 Task: Look for space in Ouahigouya, Burkina Faso from 5th June, 2023 to 16th June, 2023 for 2 adults in price range Rs.14000 to Rs.18000. Place can be entire place with 1  bedroom having 1 bed and 1 bathroom. Property type can be hotel. Amenities needed are: air conditioning, . Booking option can be shelf check-in. Required host language is English.
Action: Mouse moved to (395, 92)
Screenshot: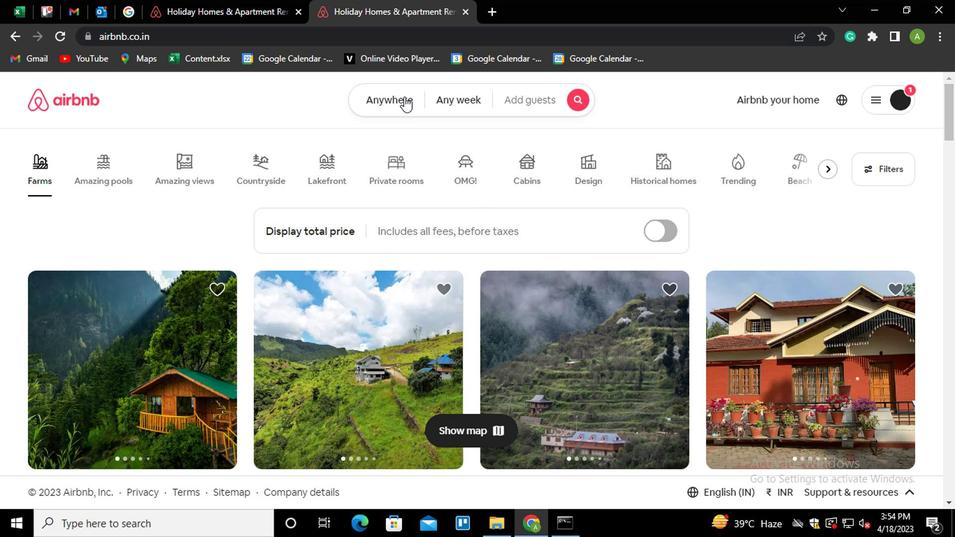 
Action: Mouse pressed left at (395, 92)
Screenshot: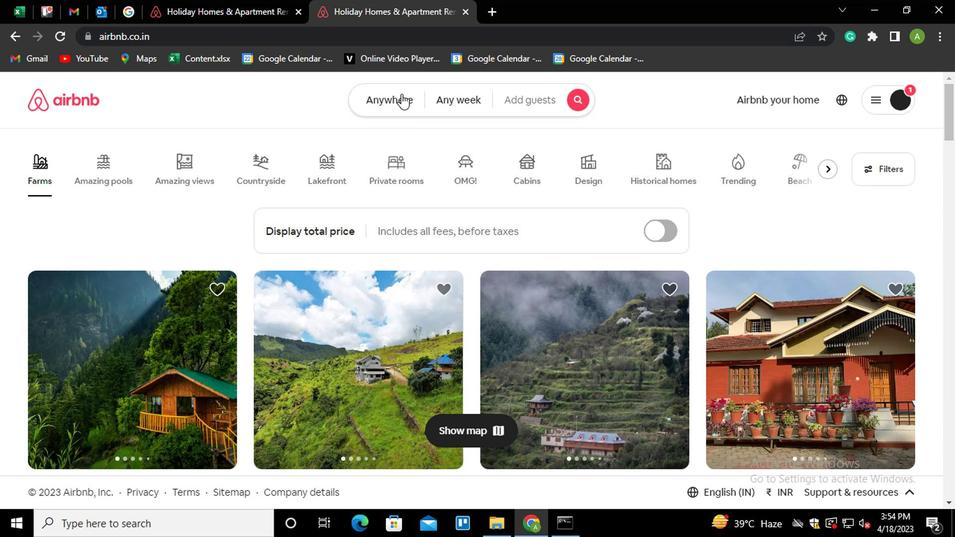 
Action: Mouse moved to (345, 161)
Screenshot: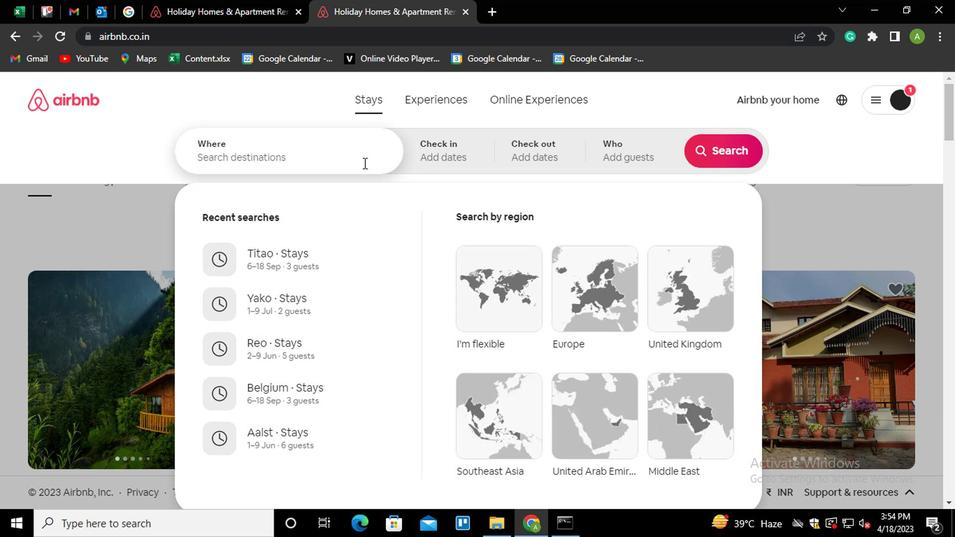 
Action: Mouse pressed left at (345, 161)
Screenshot: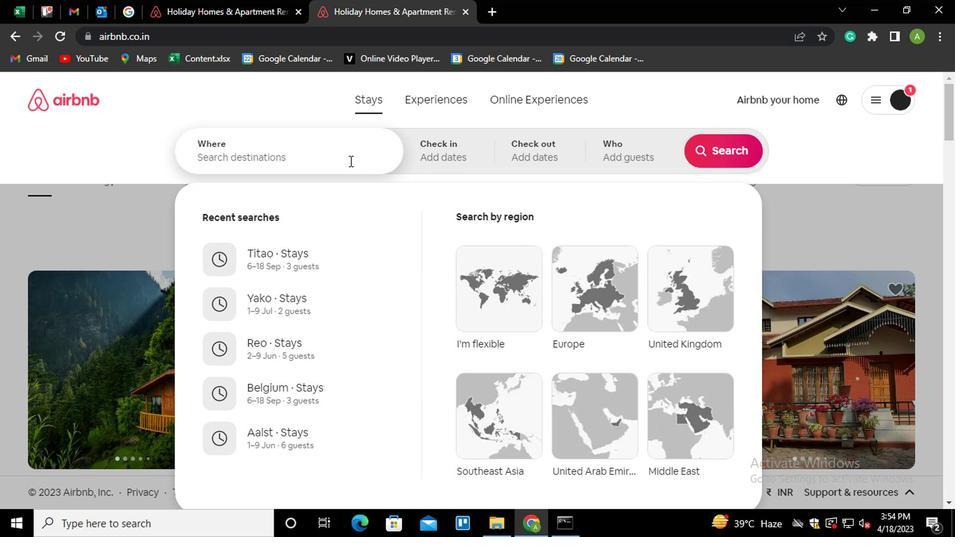 
Action: Key pressed <Key.shift_r>Ouahigouya<Key.down><Key.enter>
Screenshot: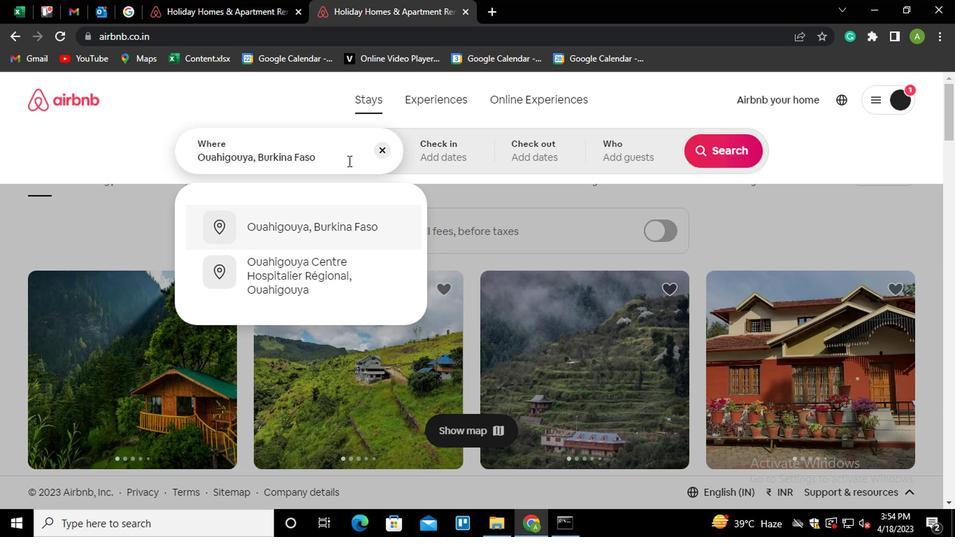 
Action: Mouse moved to (703, 256)
Screenshot: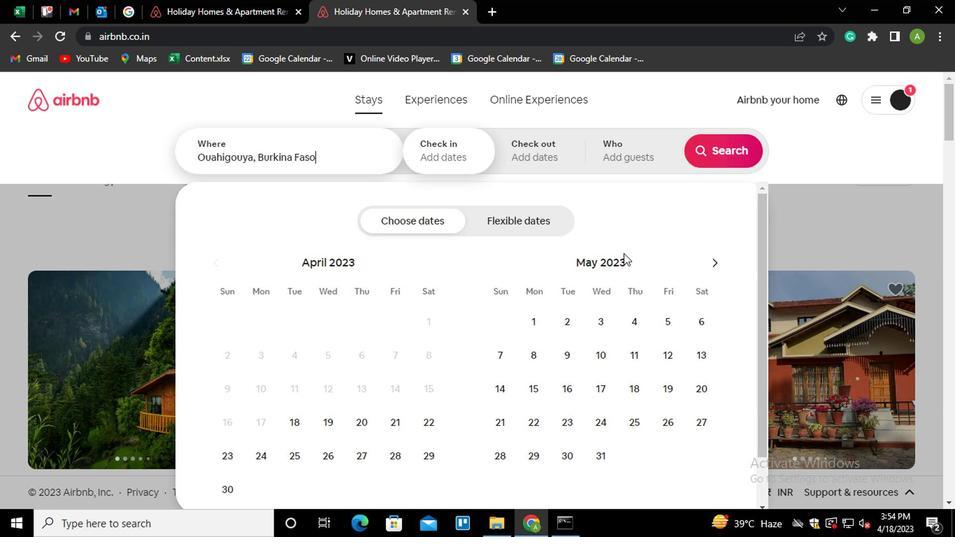 
Action: Mouse pressed left at (703, 256)
Screenshot: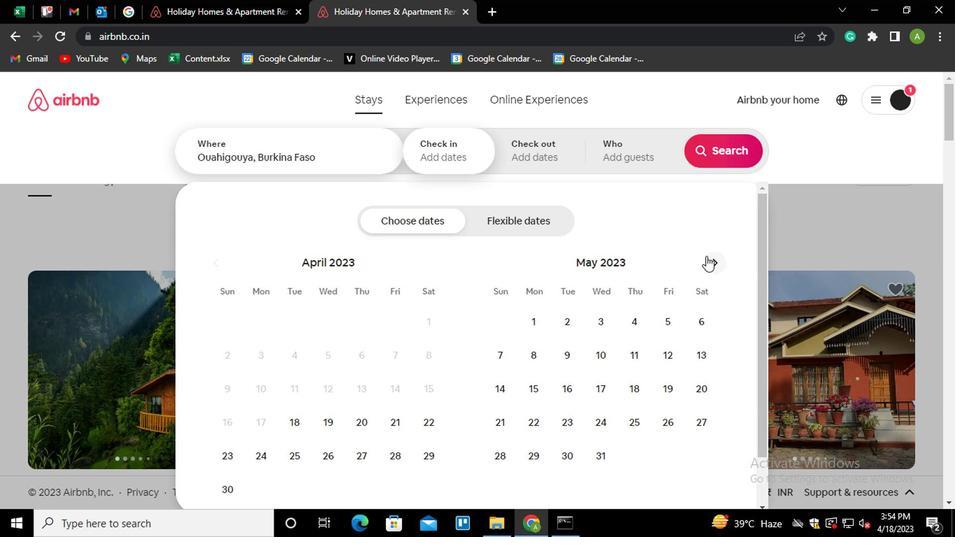 
Action: Mouse moved to (532, 355)
Screenshot: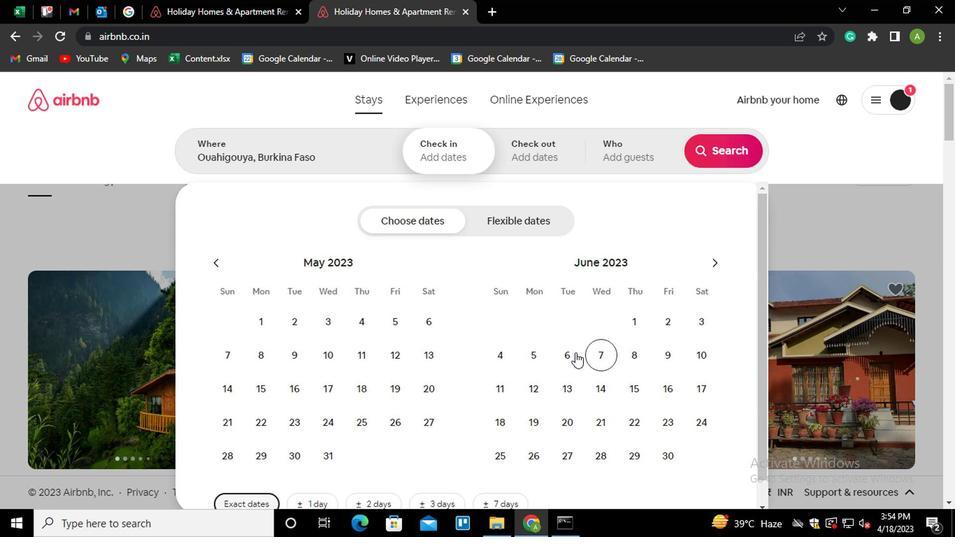 
Action: Mouse pressed left at (532, 355)
Screenshot: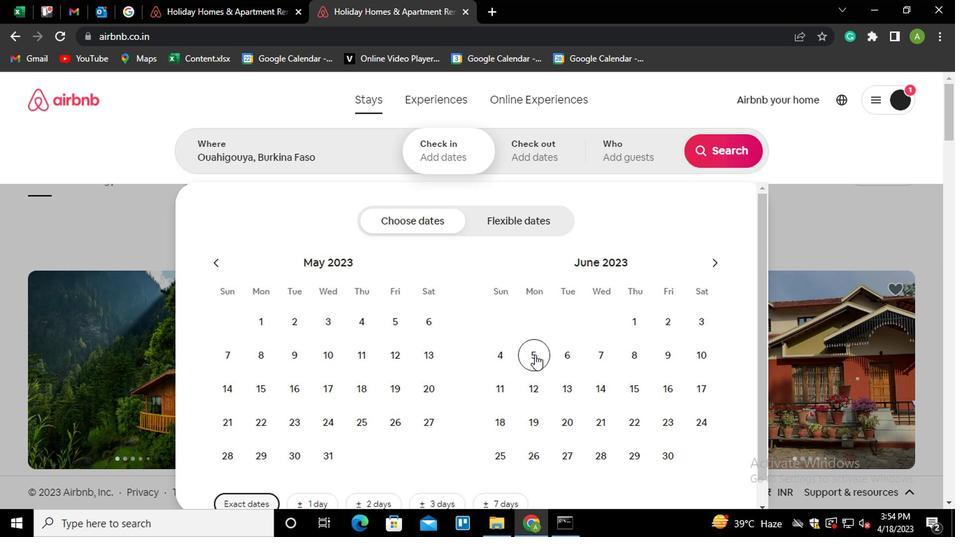 
Action: Mouse moved to (677, 392)
Screenshot: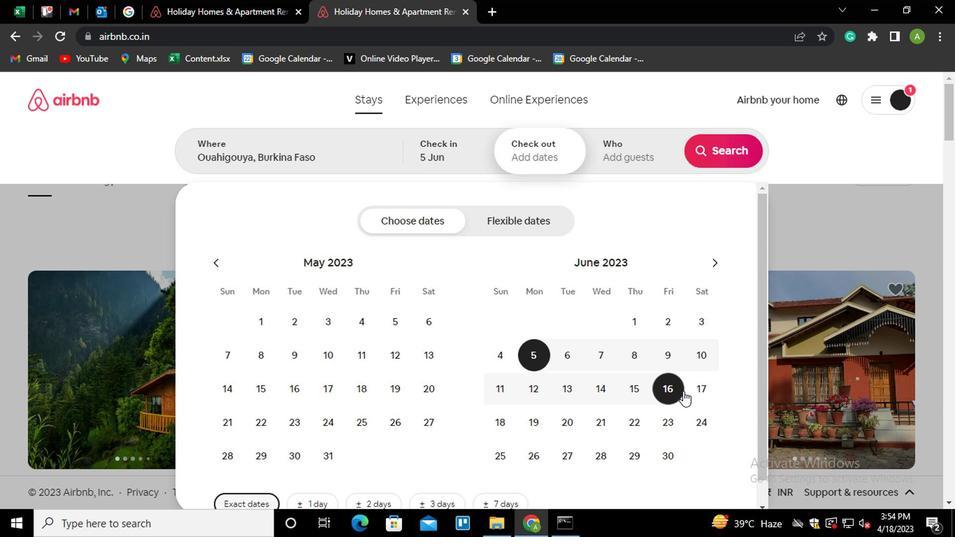 
Action: Mouse pressed left at (677, 392)
Screenshot: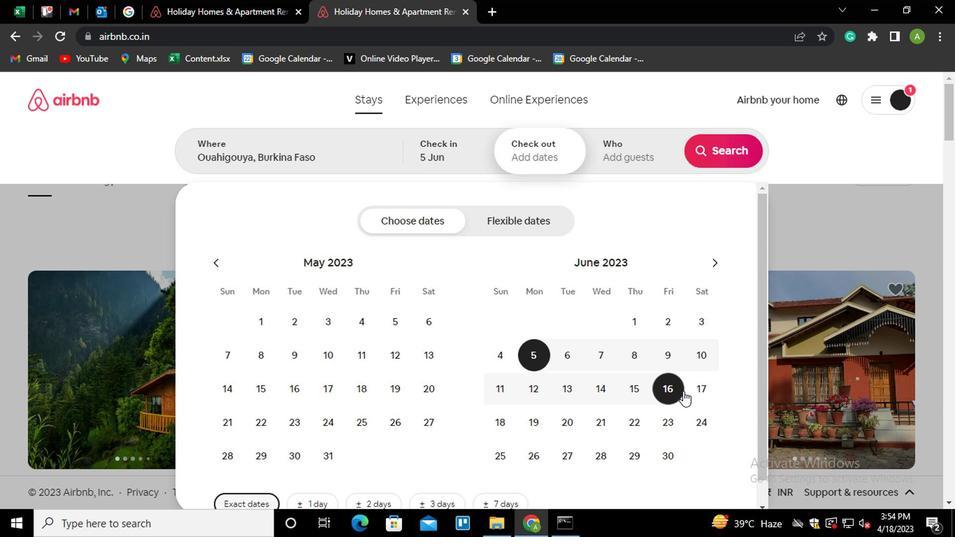 
Action: Mouse moved to (622, 142)
Screenshot: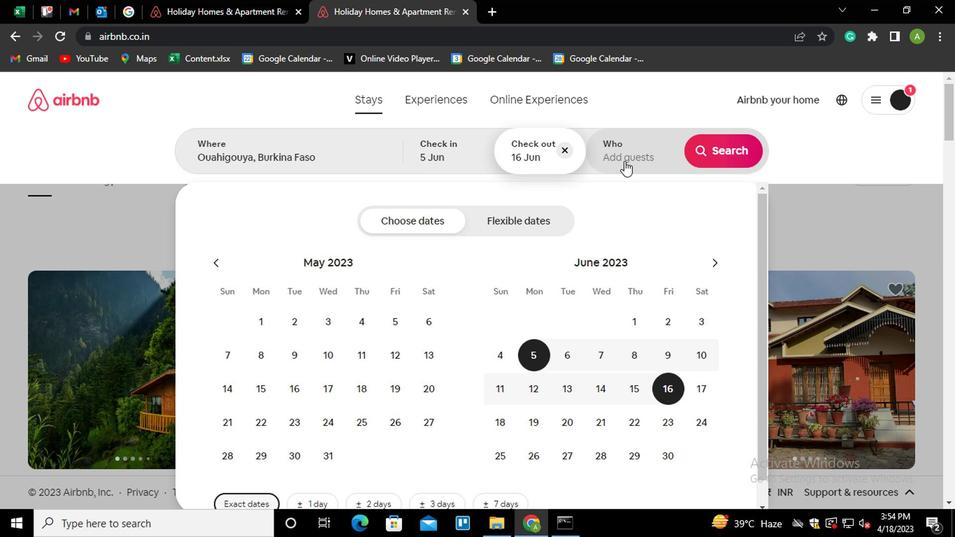 
Action: Mouse pressed left at (622, 142)
Screenshot: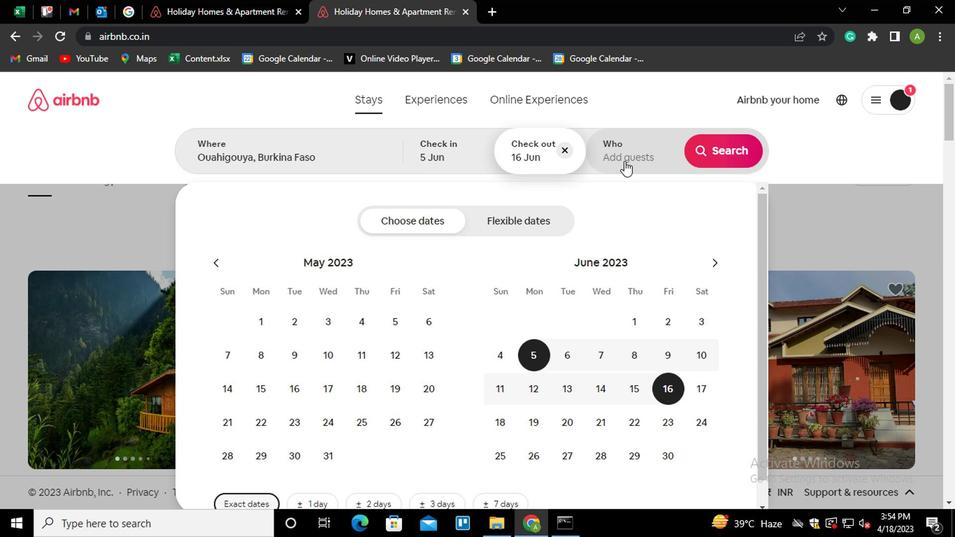 
Action: Mouse moved to (717, 227)
Screenshot: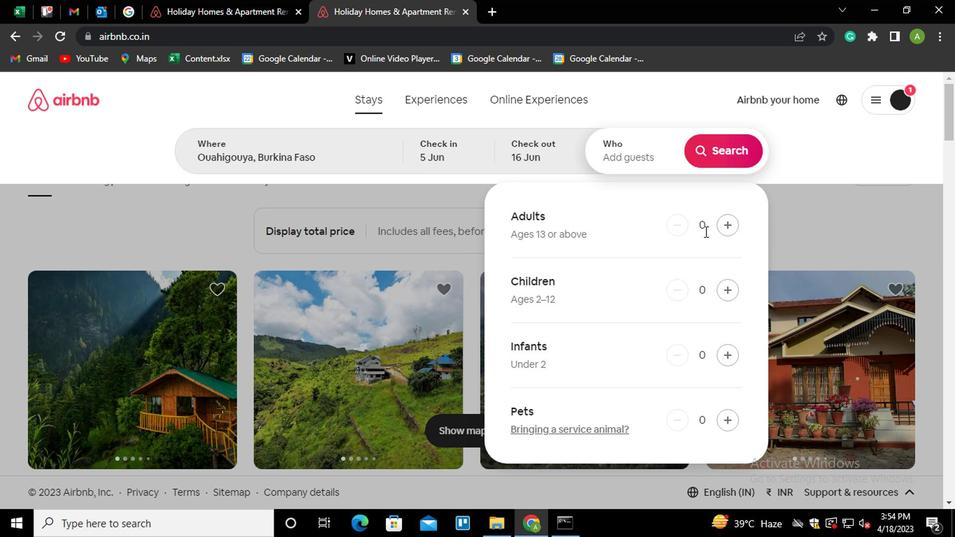 
Action: Mouse pressed left at (717, 227)
Screenshot: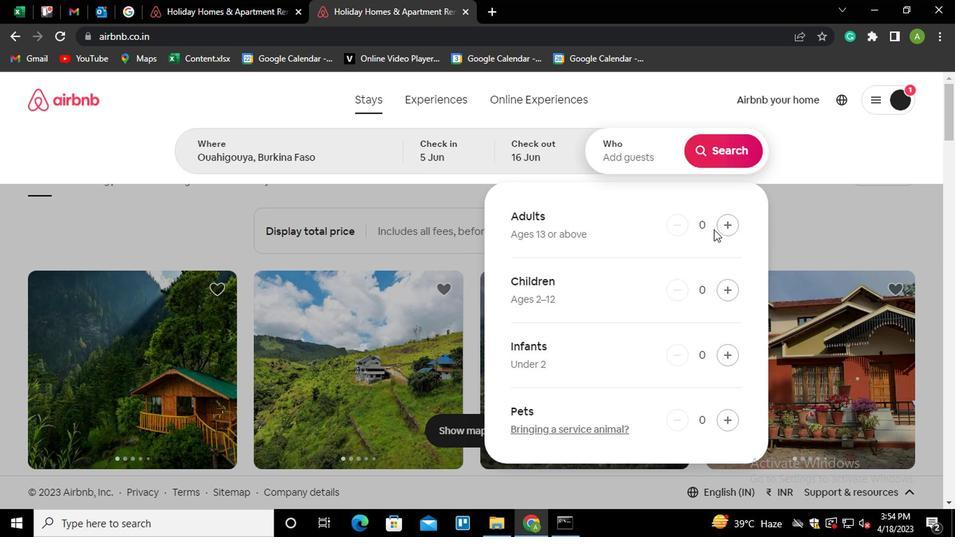 
Action: Mouse pressed left at (717, 227)
Screenshot: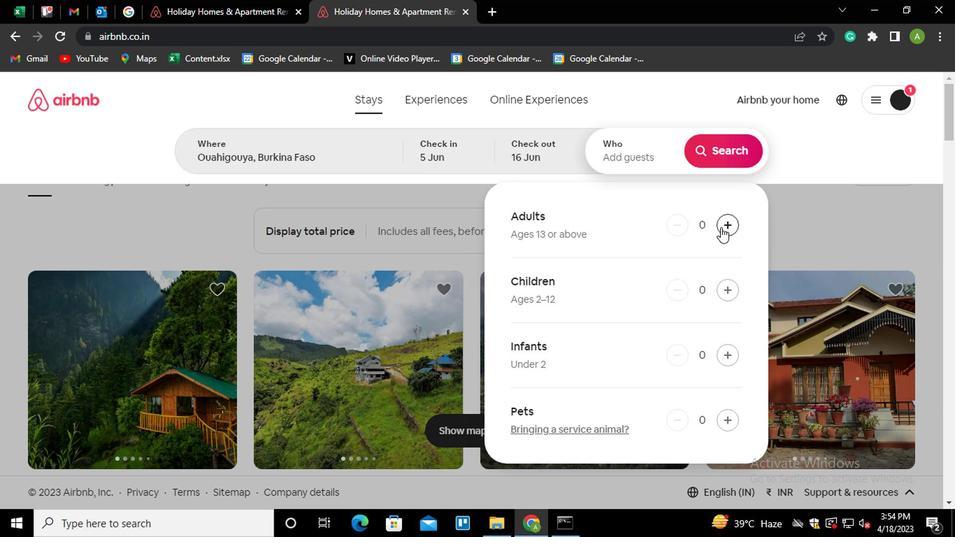 
Action: Mouse moved to (713, 155)
Screenshot: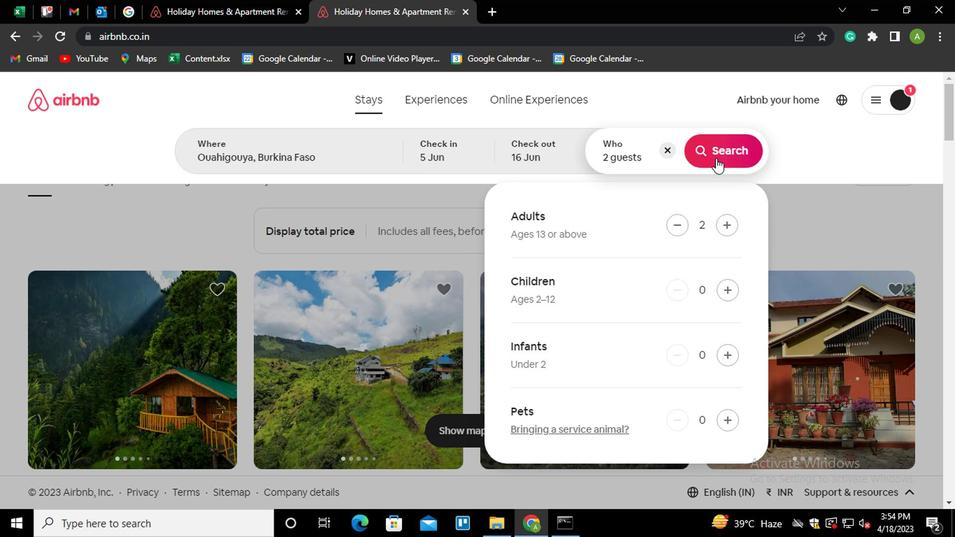 
Action: Mouse pressed left at (713, 155)
Screenshot: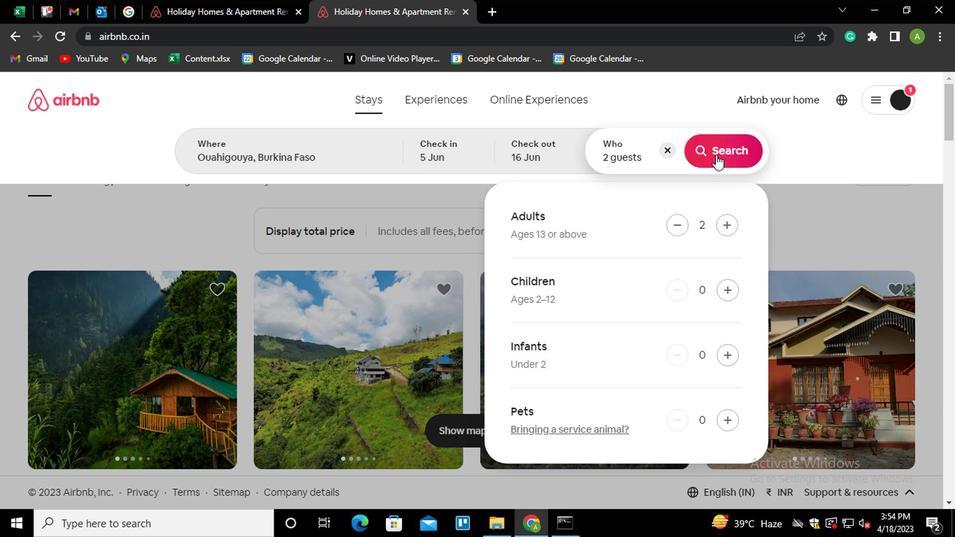 
Action: Mouse moved to (891, 155)
Screenshot: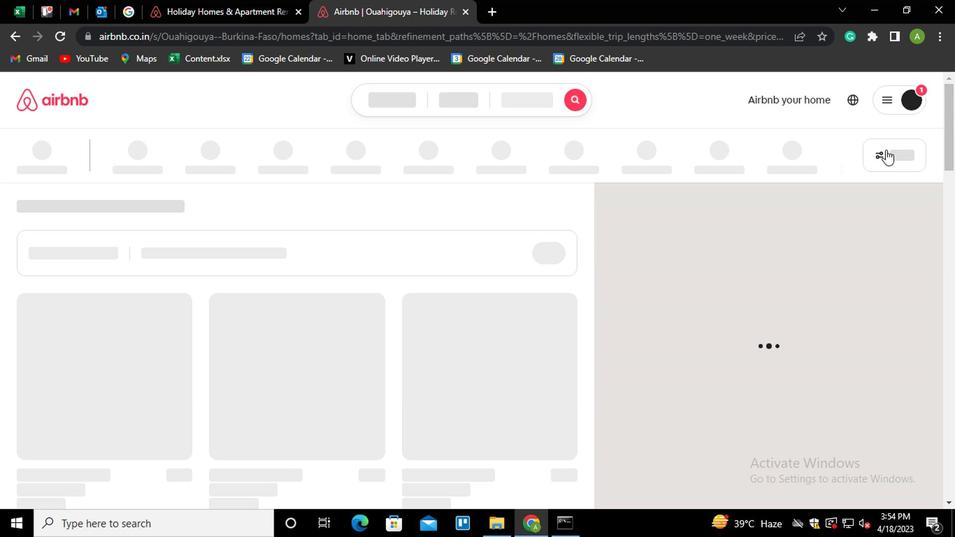 
Action: Mouse pressed left at (891, 155)
Screenshot: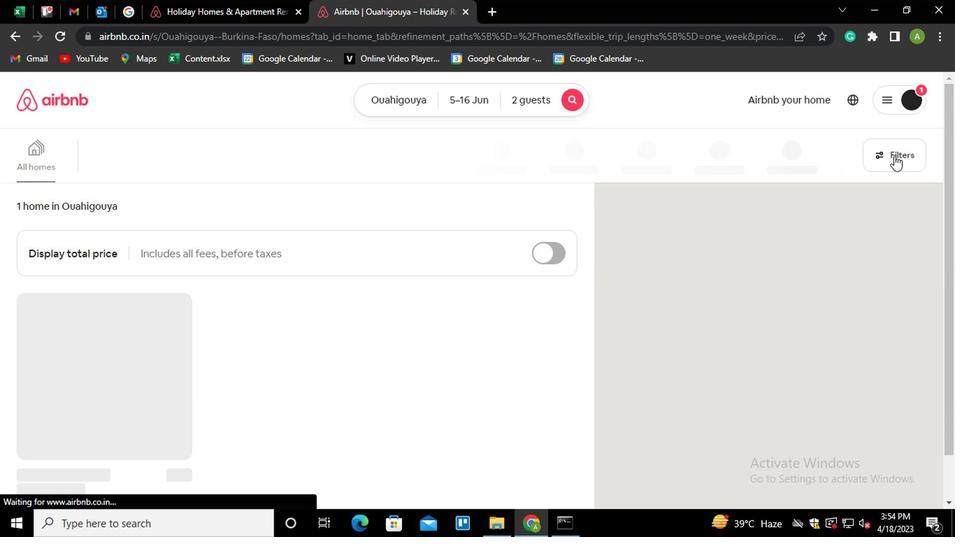 
Action: Mouse moved to (305, 326)
Screenshot: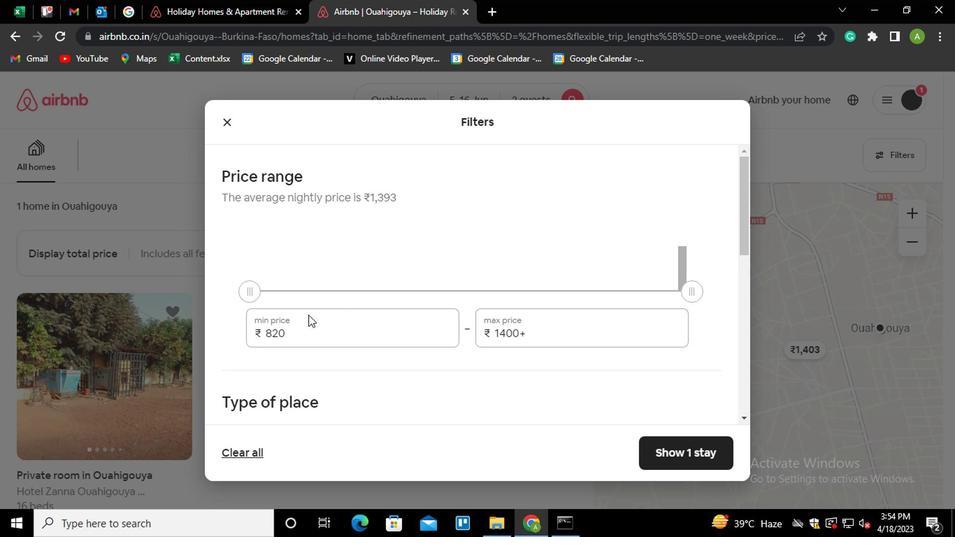 
Action: Mouse pressed left at (305, 326)
Screenshot: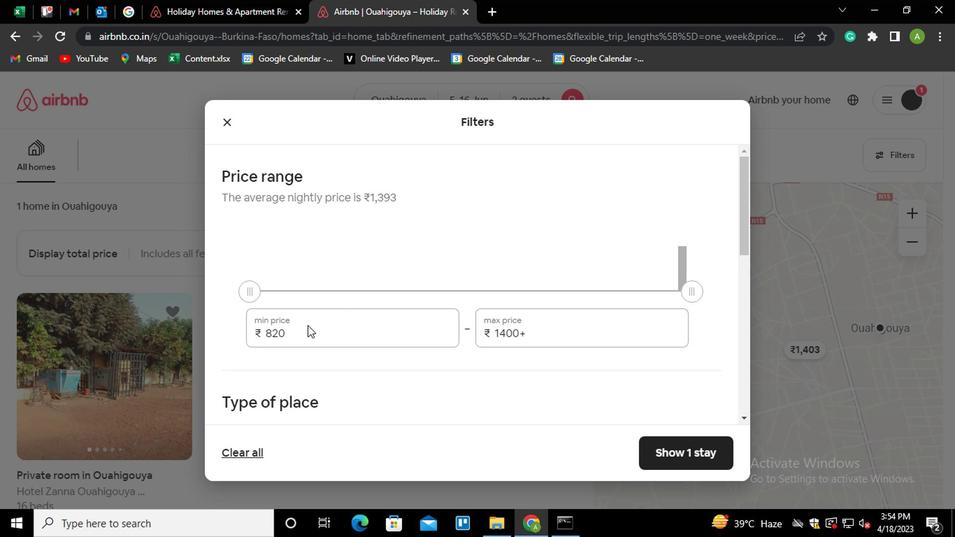 
Action: Key pressed <Key.shift_r><Key.home>14000
Screenshot: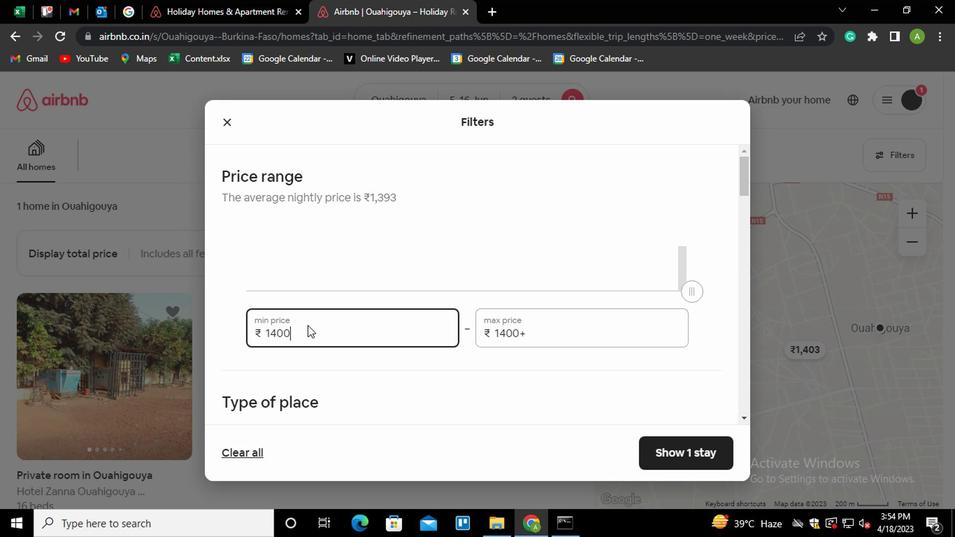 
Action: Mouse moved to (566, 340)
Screenshot: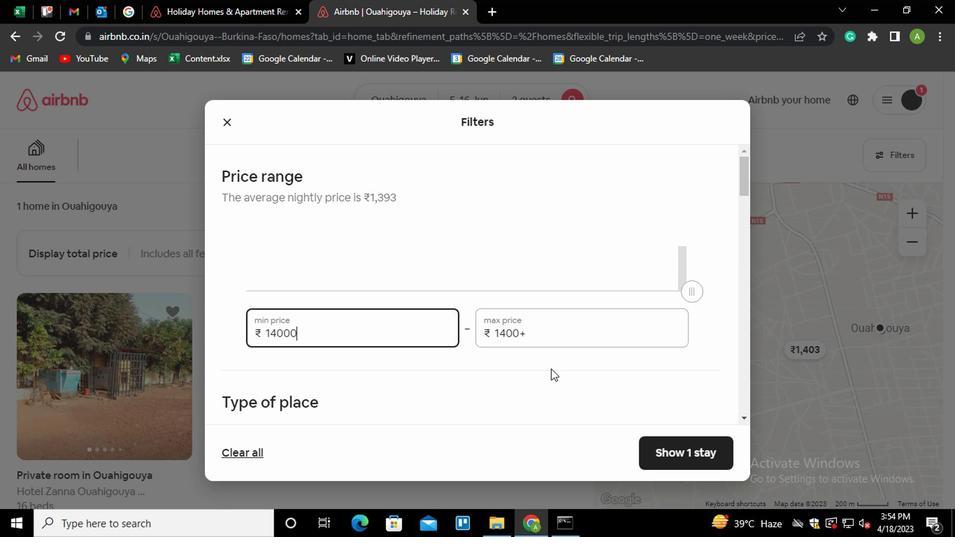 
Action: Mouse pressed left at (566, 340)
Screenshot: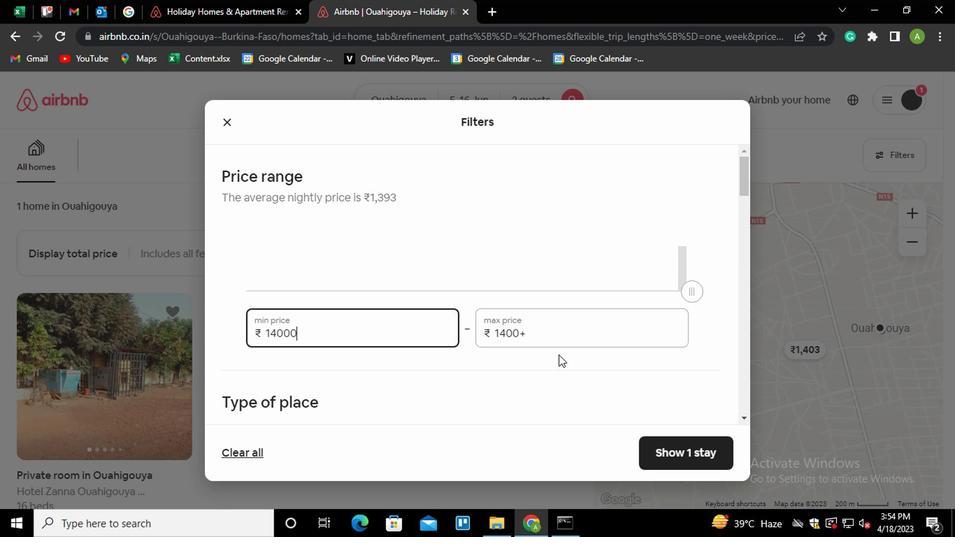 
Action: Key pressed <Key.shift_r><Key.home>18000
Screenshot: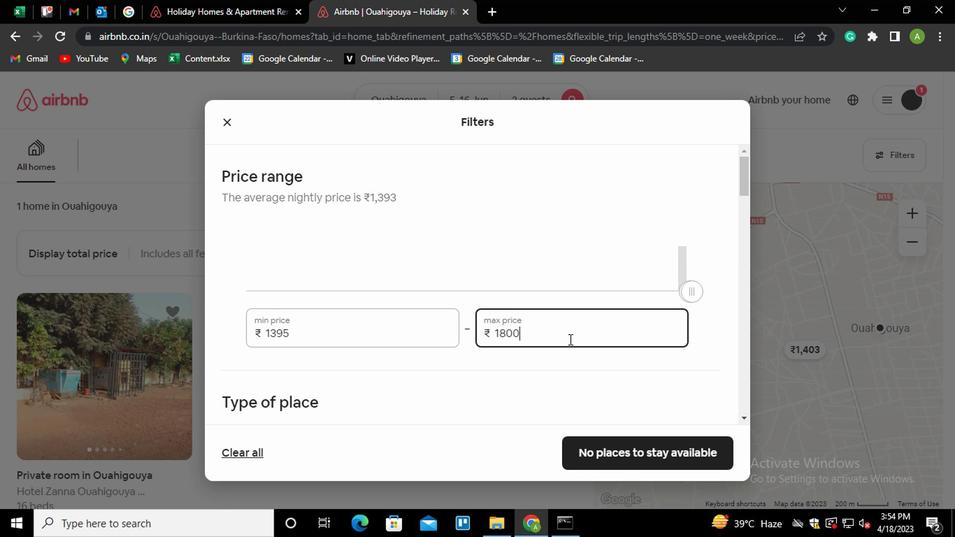 
Action: Mouse moved to (584, 361)
Screenshot: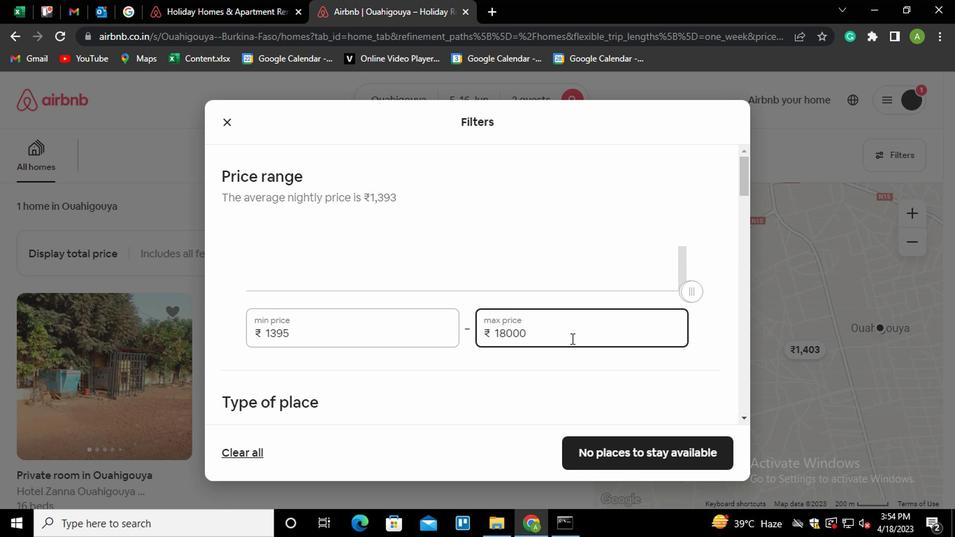 
Action: Mouse scrolled (584, 360) with delta (0, 0)
Screenshot: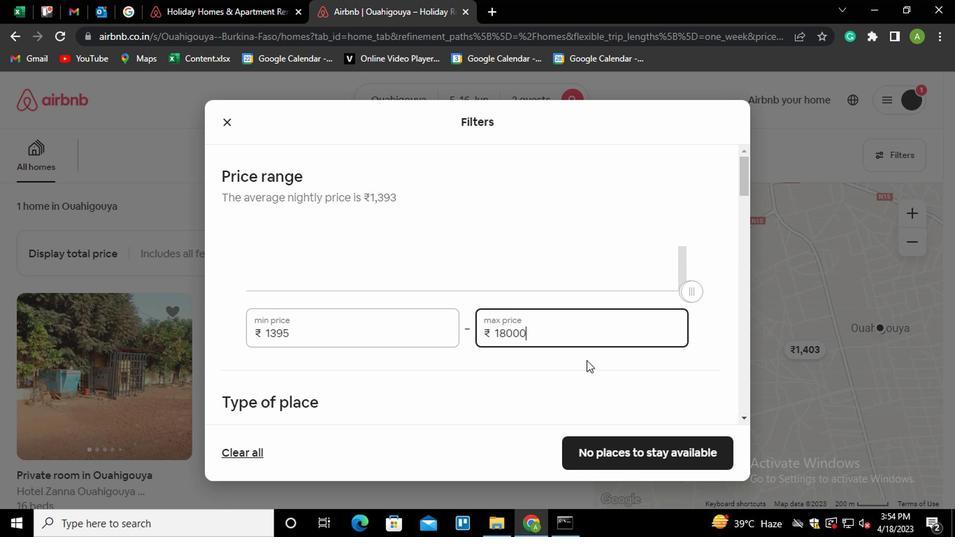 
Action: Mouse scrolled (584, 360) with delta (0, 0)
Screenshot: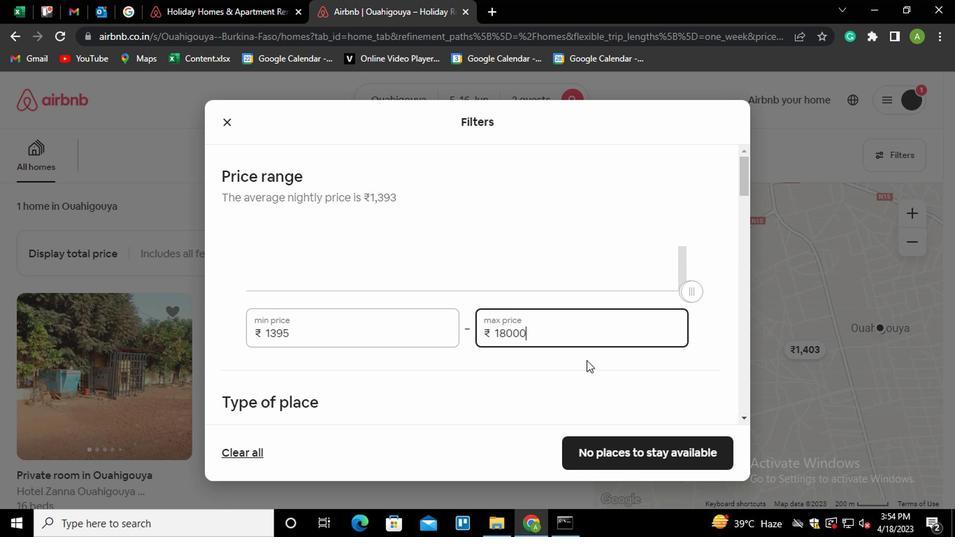 
Action: Mouse moved to (231, 311)
Screenshot: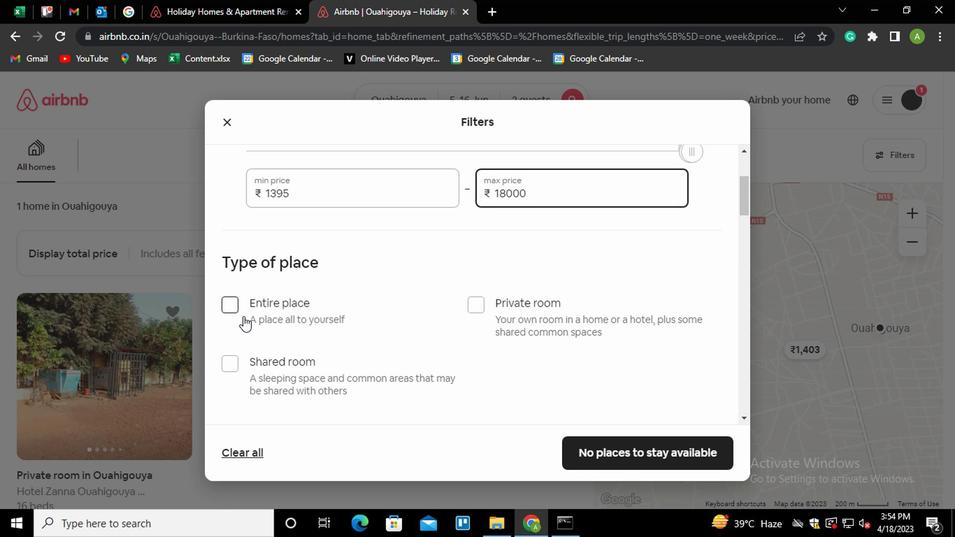 
Action: Mouse pressed left at (231, 311)
Screenshot: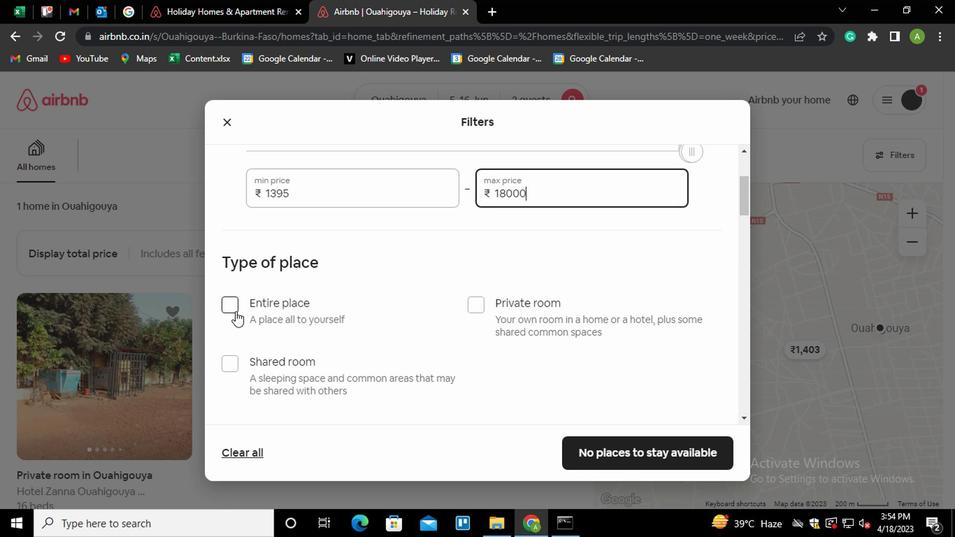 
Action: Mouse moved to (365, 345)
Screenshot: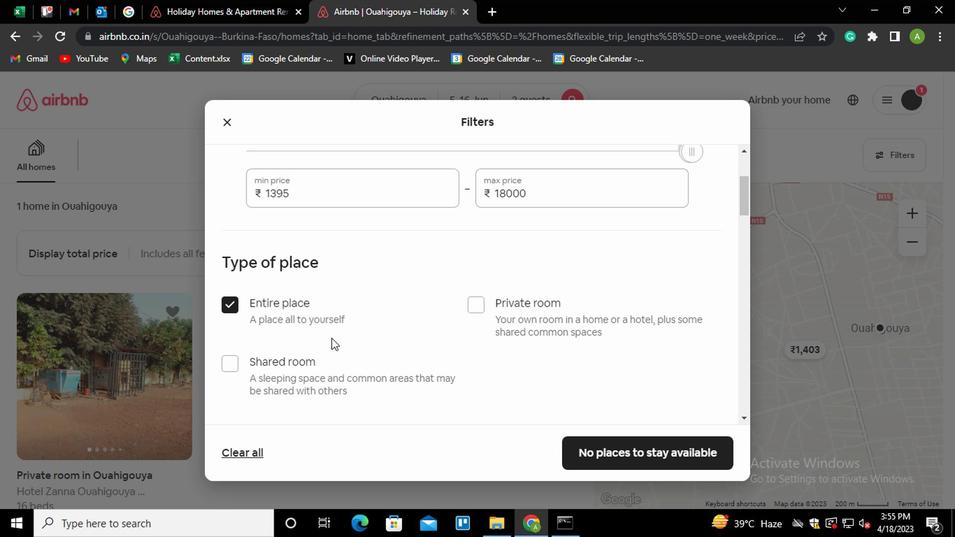 
Action: Mouse scrolled (365, 344) with delta (0, 0)
Screenshot: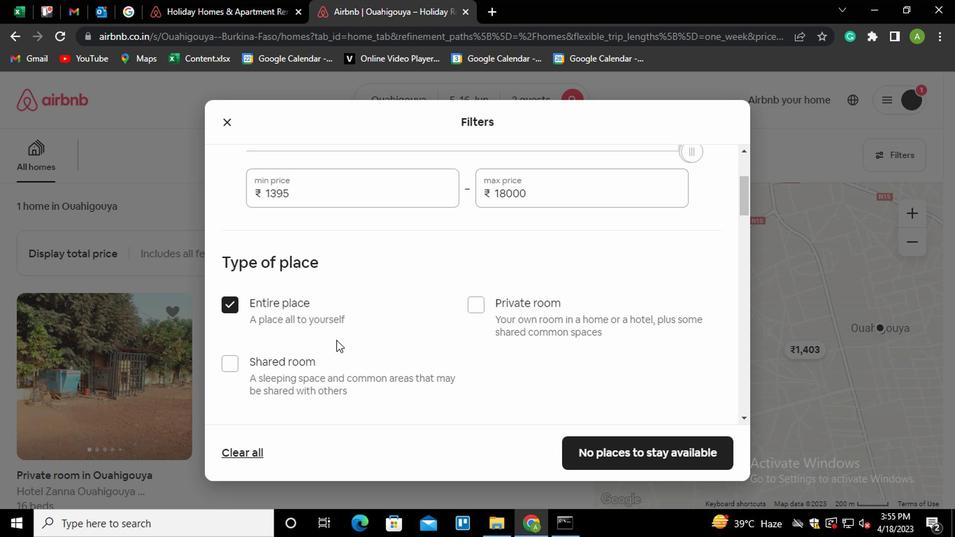 
Action: Mouse scrolled (365, 344) with delta (0, 0)
Screenshot: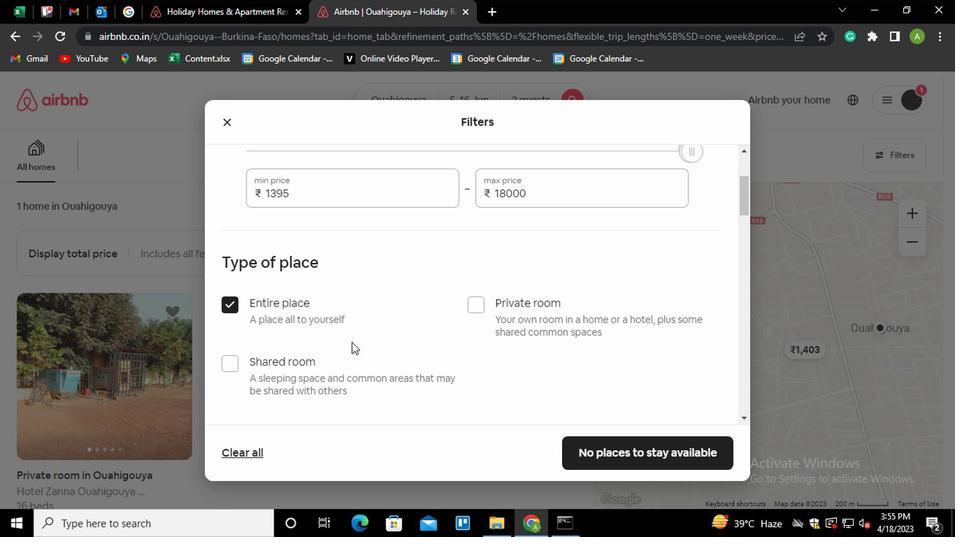 
Action: Mouse scrolled (365, 344) with delta (0, 0)
Screenshot: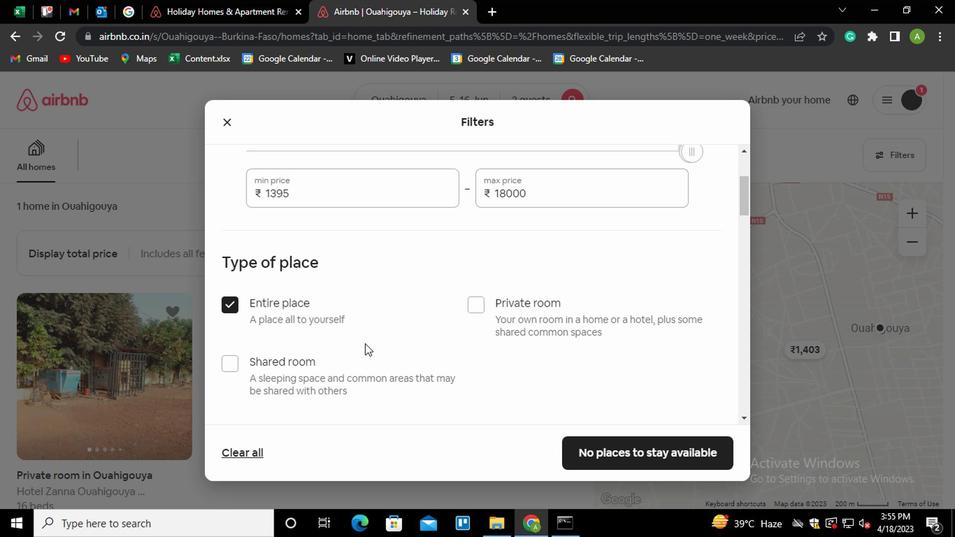 
Action: Mouse scrolled (365, 344) with delta (0, 0)
Screenshot: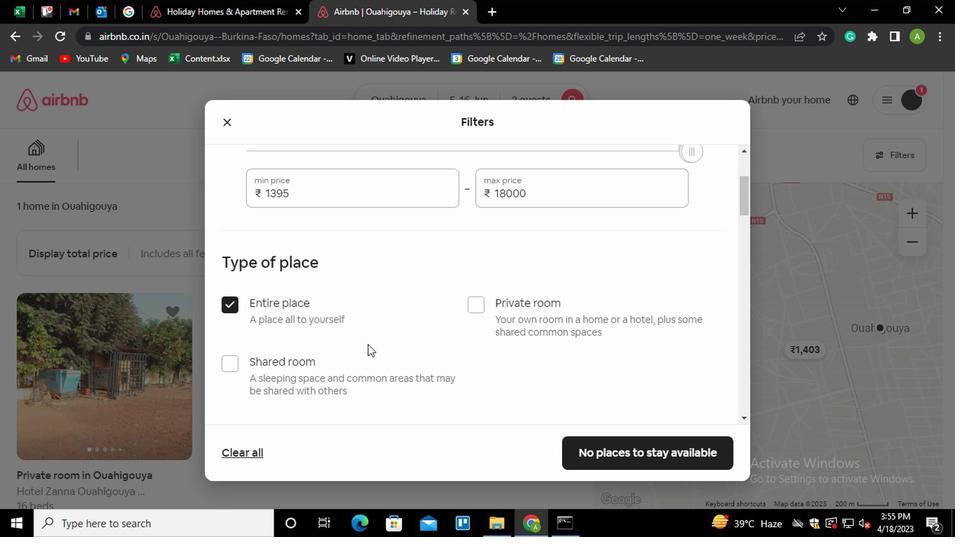 
Action: Mouse moved to (306, 258)
Screenshot: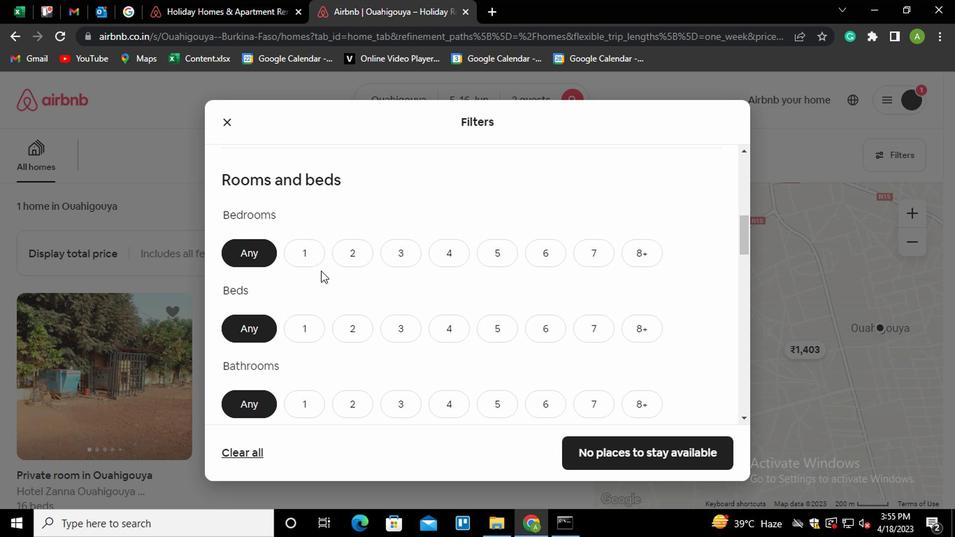 
Action: Mouse pressed left at (306, 258)
Screenshot: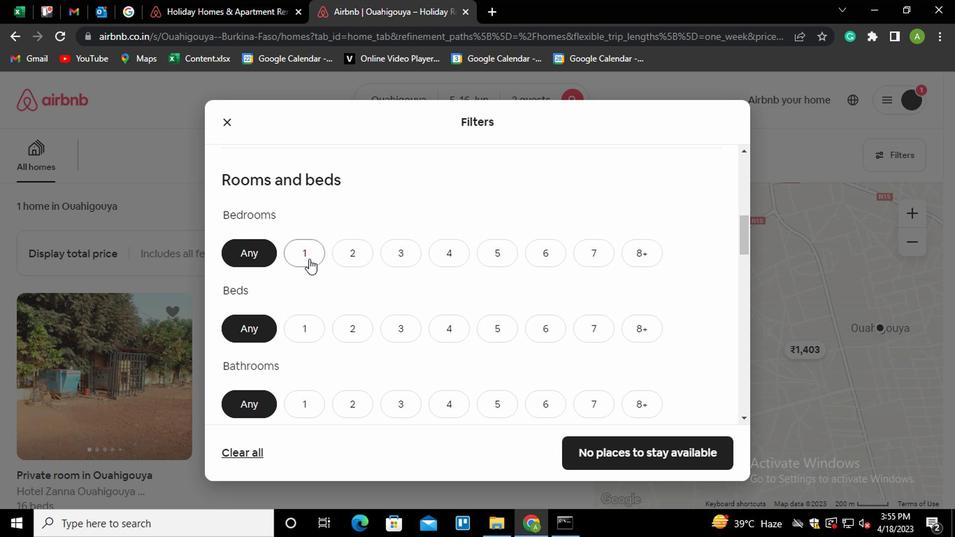 
Action: Mouse moved to (306, 325)
Screenshot: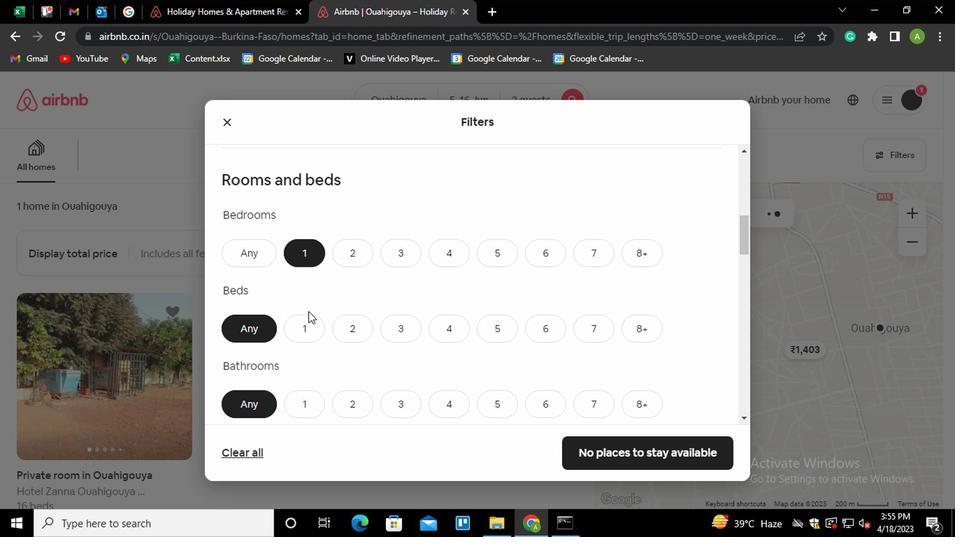 
Action: Mouse pressed left at (306, 325)
Screenshot: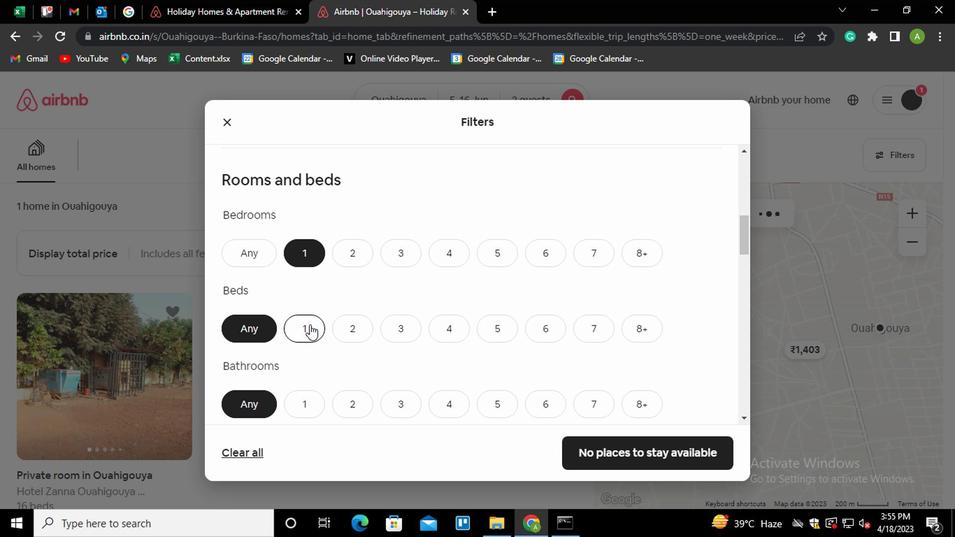
Action: Mouse moved to (299, 404)
Screenshot: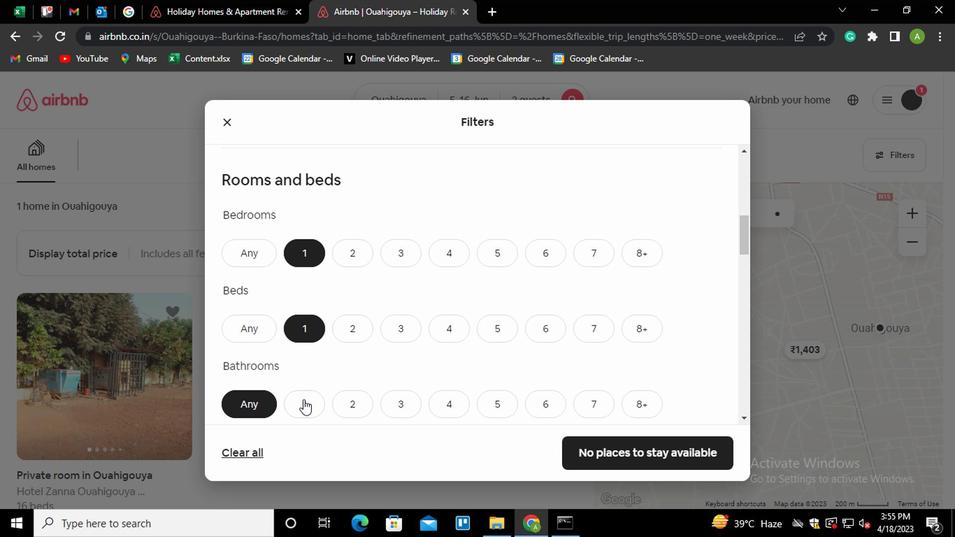 
Action: Mouse pressed left at (299, 404)
Screenshot: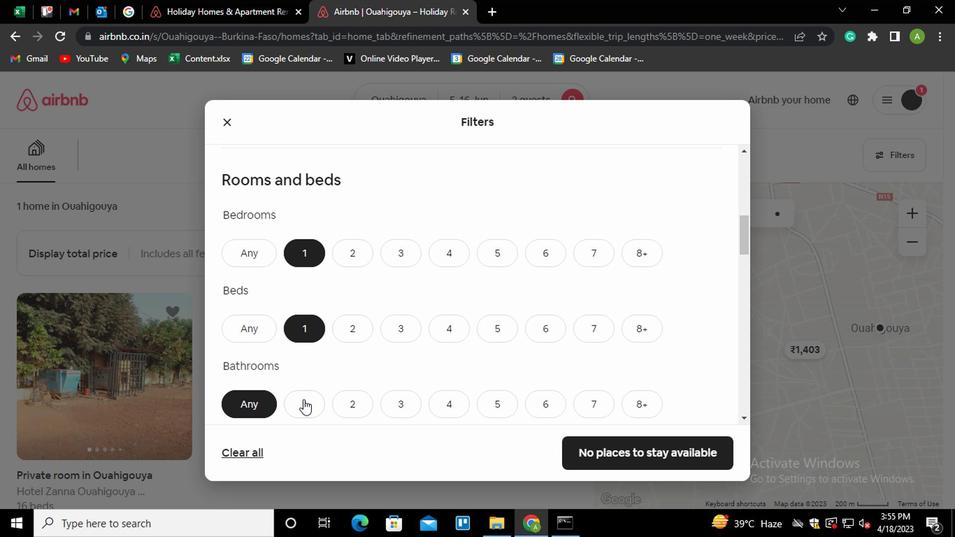 
Action: Mouse moved to (395, 365)
Screenshot: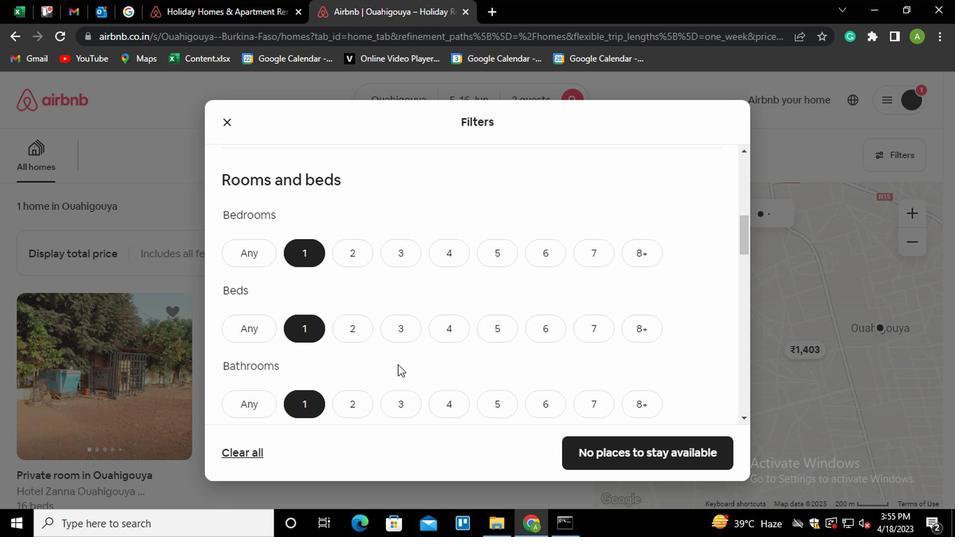 
Action: Mouse scrolled (395, 364) with delta (0, 0)
Screenshot: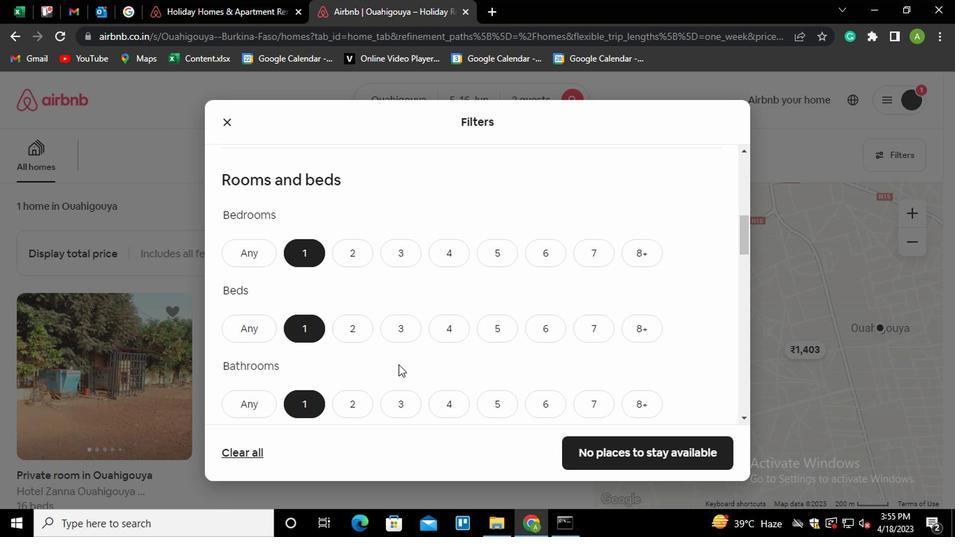 
Action: Mouse scrolled (395, 364) with delta (0, 0)
Screenshot: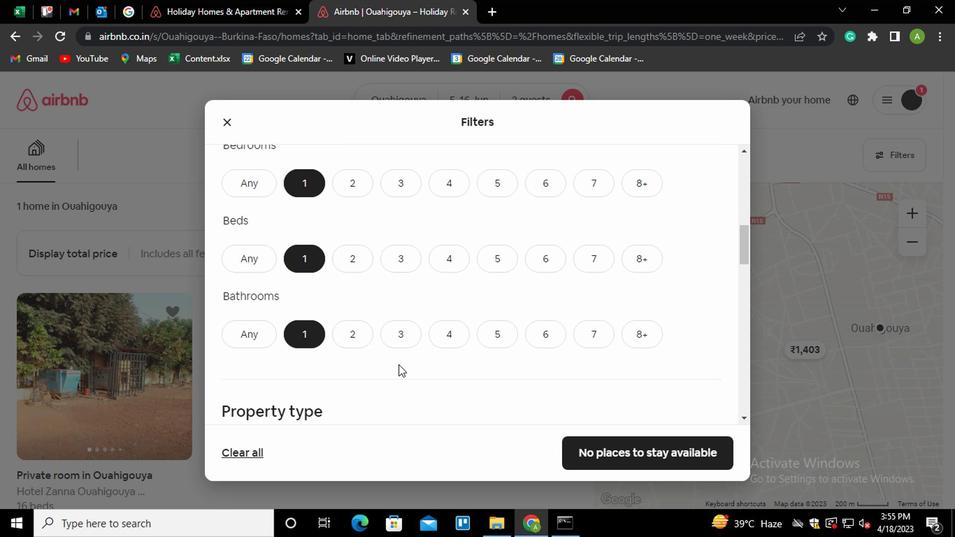 
Action: Mouse scrolled (395, 364) with delta (0, 0)
Screenshot: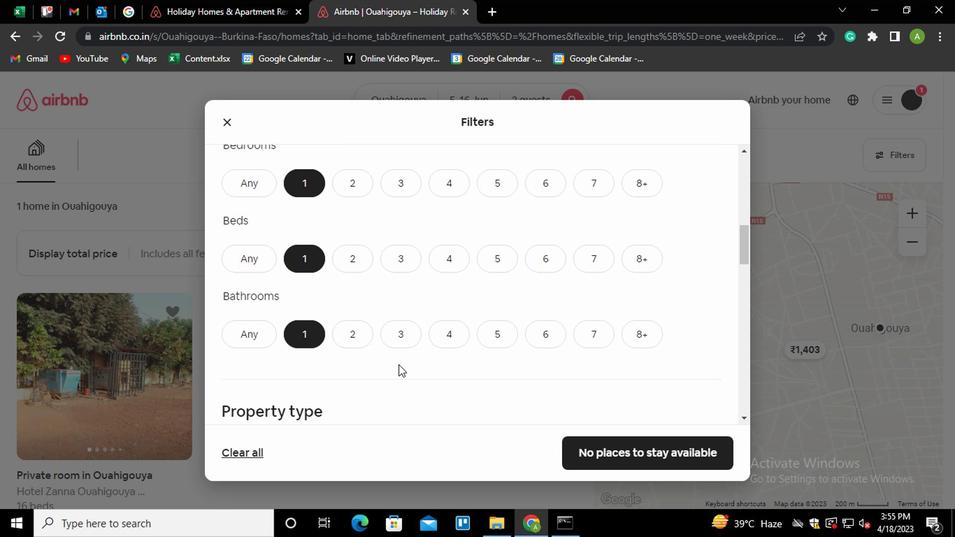 
Action: Mouse moved to (291, 349)
Screenshot: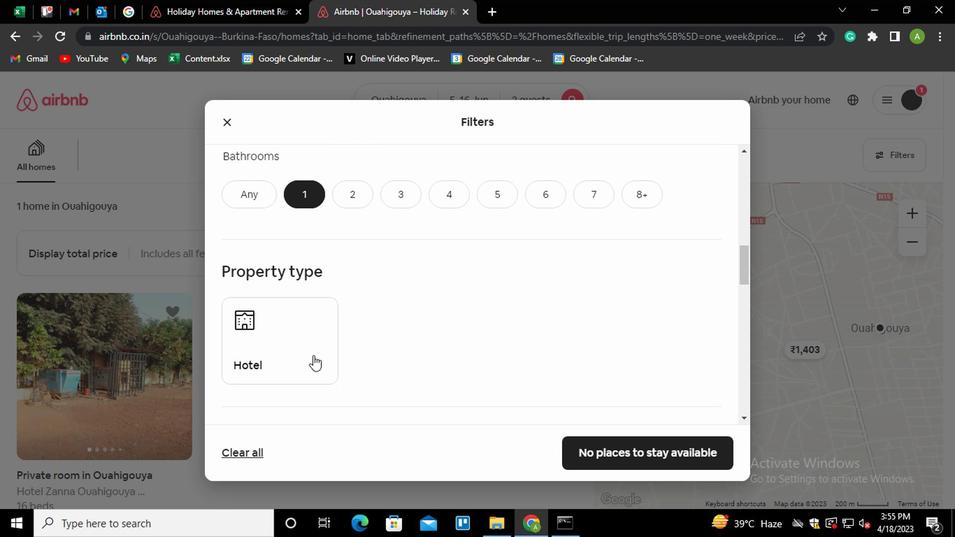 
Action: Mouse pressed left at (291, 349)
Screenshot: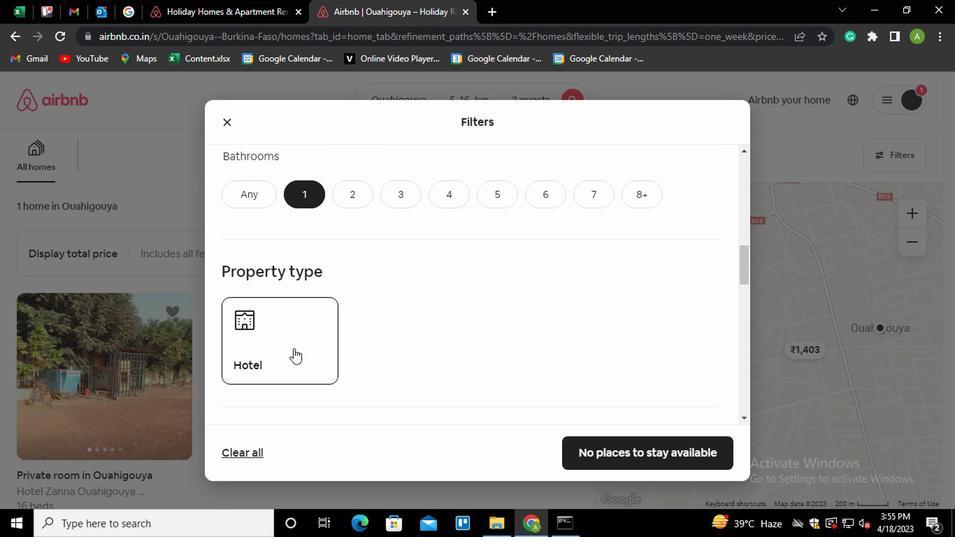 
Action: Mouse moved to (494, 346)
Screenshot: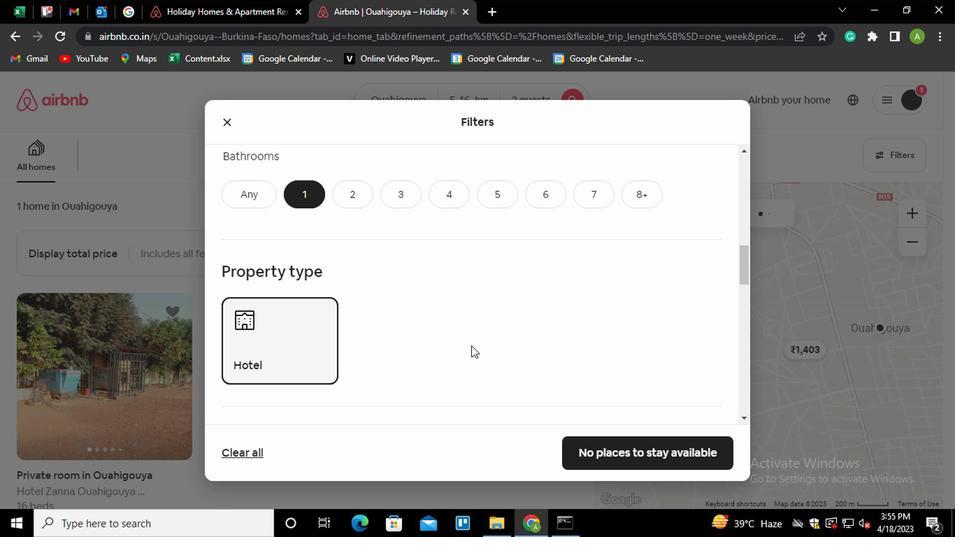 
Action: Mouse scrolled (494, 345) with delta (0, 0)
Screenshot: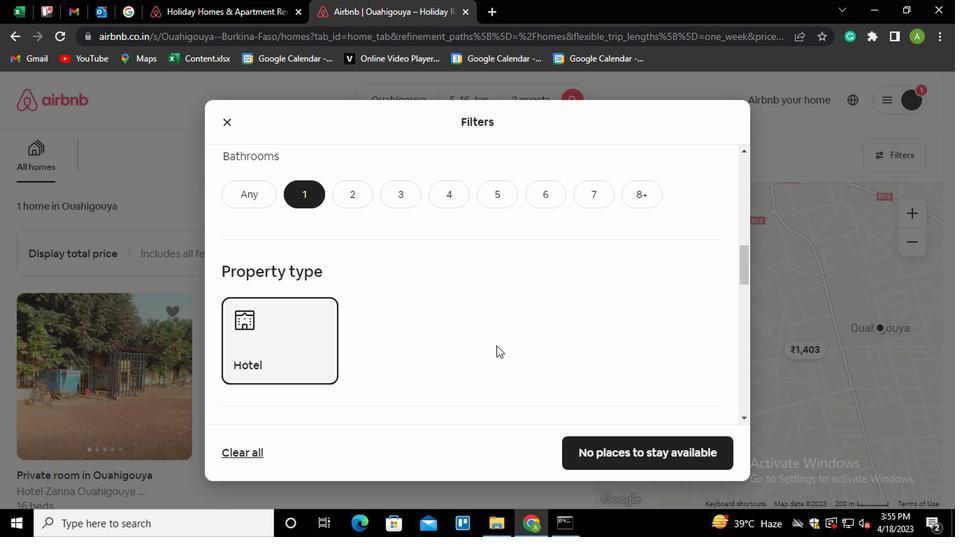 
Action: Mouse scrolled (494, 345) with delta (0, 0)
Screenshot: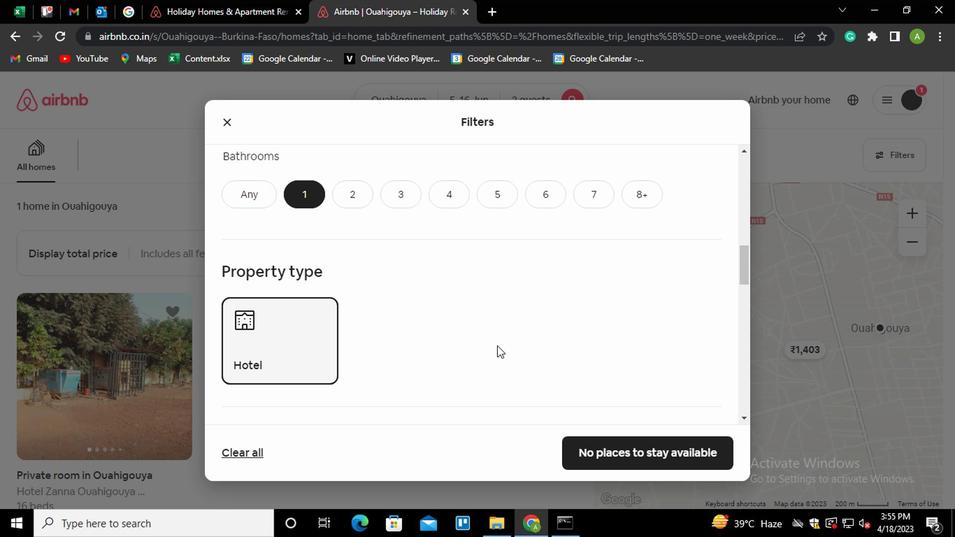 
Action: Mouse scrolled (494, 345) with delta (0, 0)
Screenshot: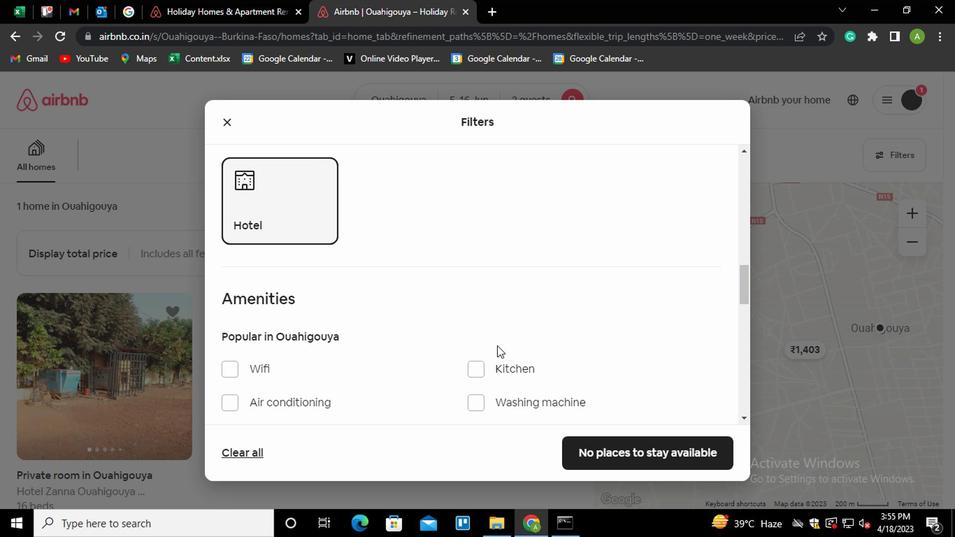 
Action: Mouse moved to (220, 329)
Screenshot: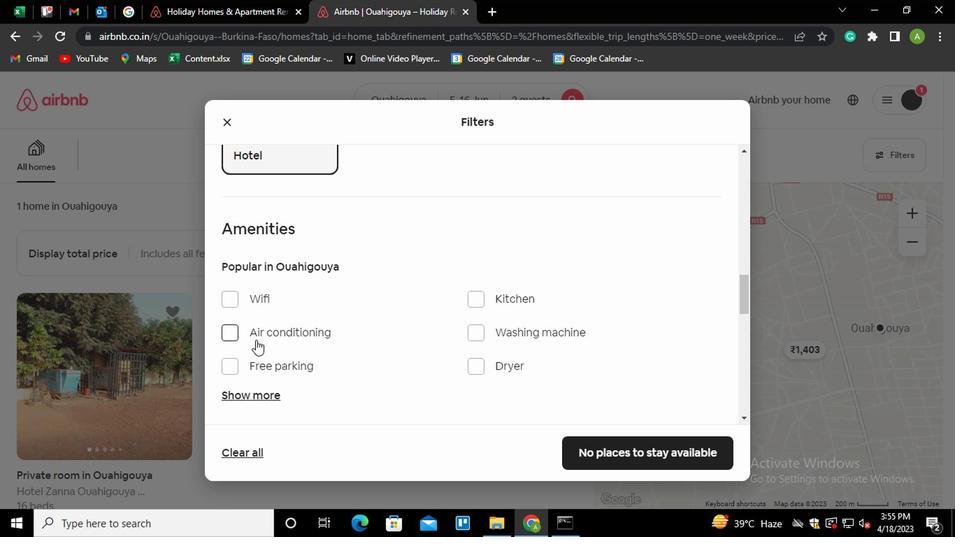 
Action: Mouse pressed left at (220, 329)
Screenshot: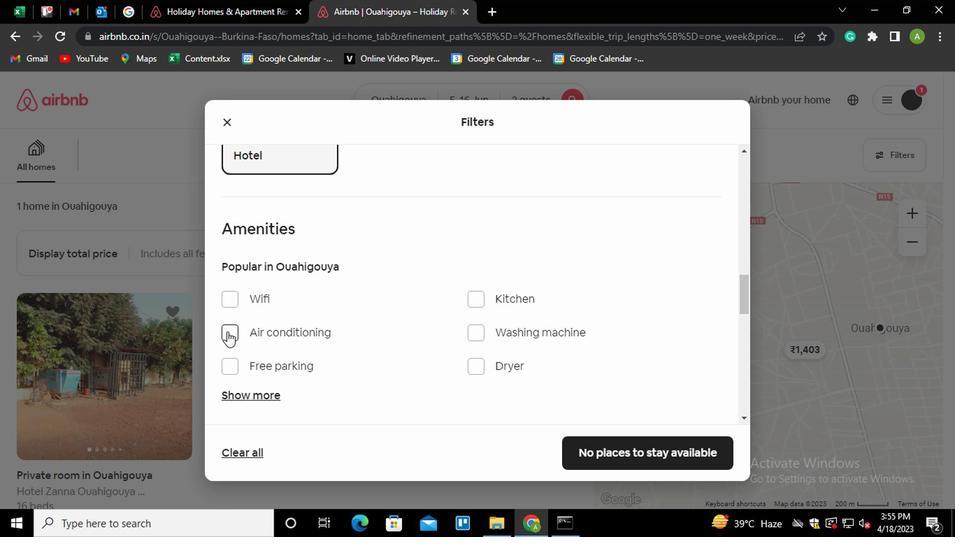 
Action: Mouse moved to (374, 341)
Screenshot: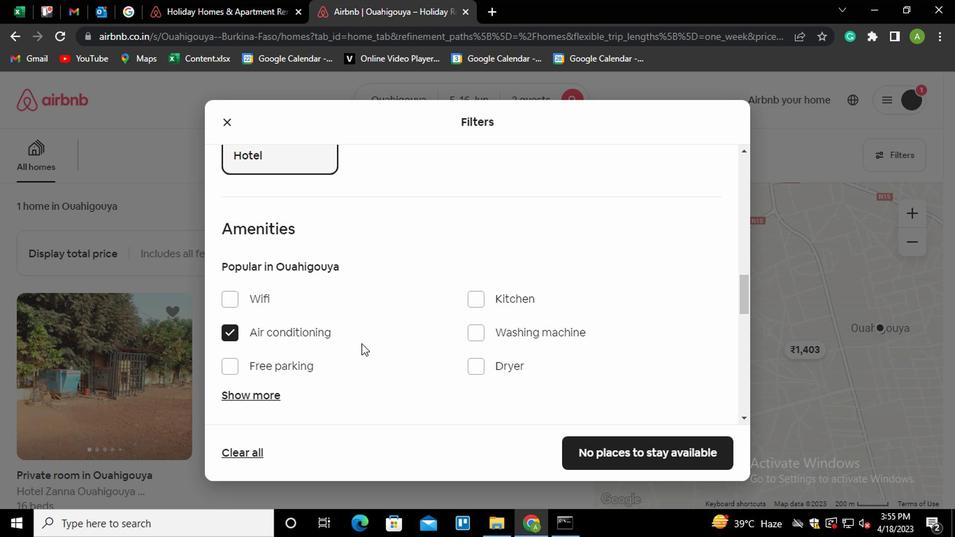 
Action: Mouse scrolled (374, 340) with delta (0, 0)
Screenshot: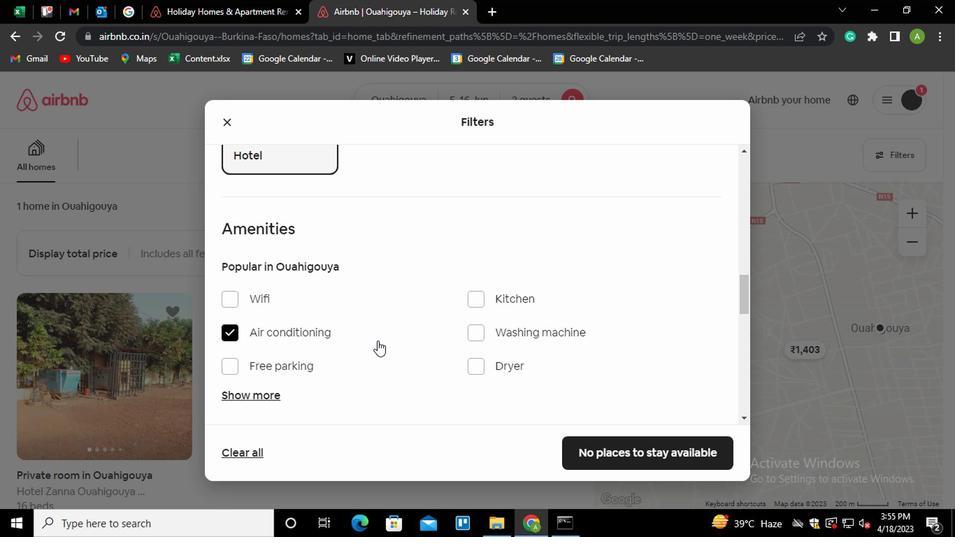 
Action: Mouse scrolled (374, 340) with delta (0, 0)
Screenshot: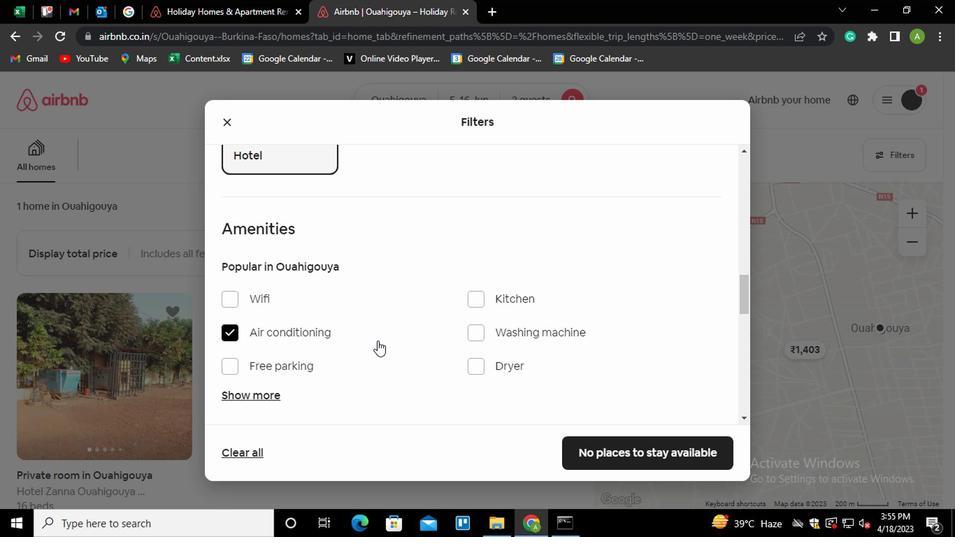 
Action: Mouse moved to (710, 386)
Screenshot: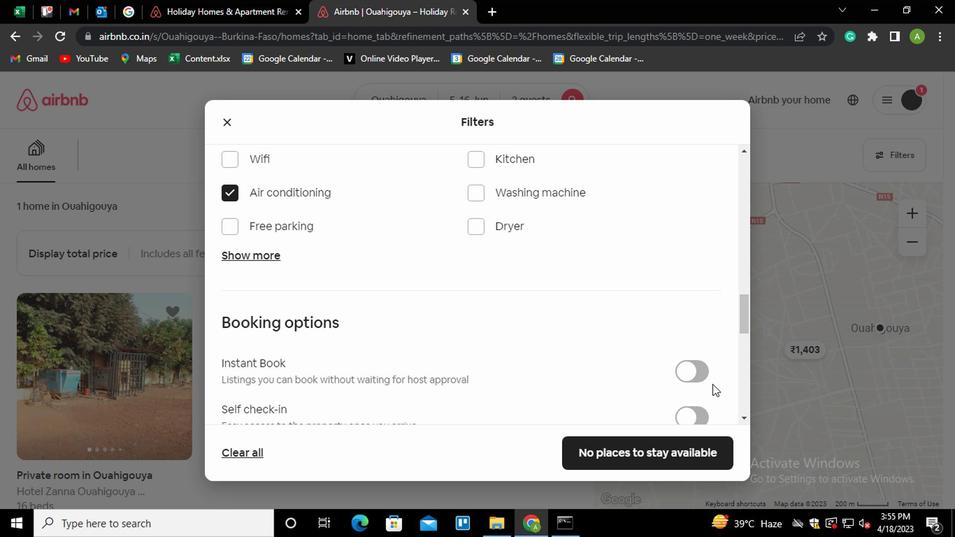 
Action: Mouse scrolled (710, 386) with delta (0, 0)
Screenshot: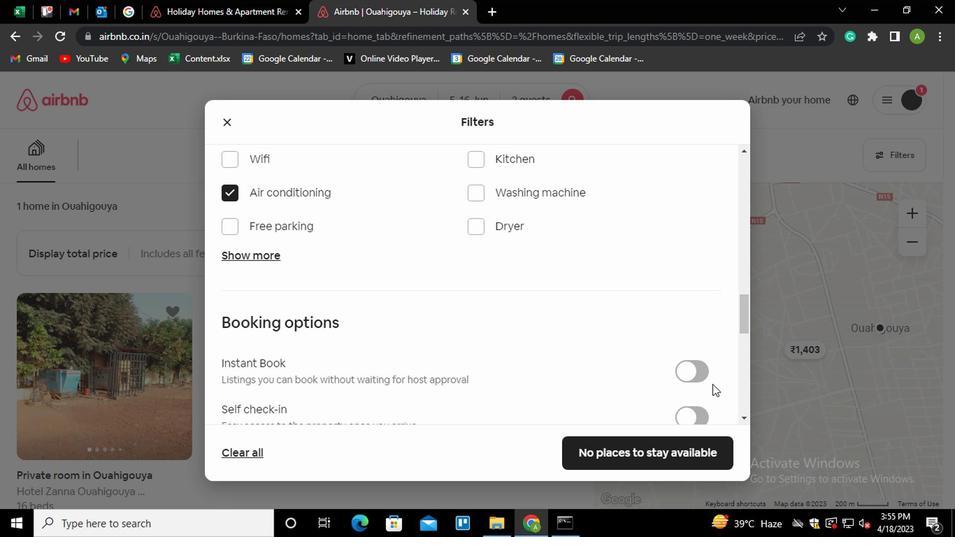 
Action: Mouse scrolled (710, 386) with delta (0, 0)
Screenshot: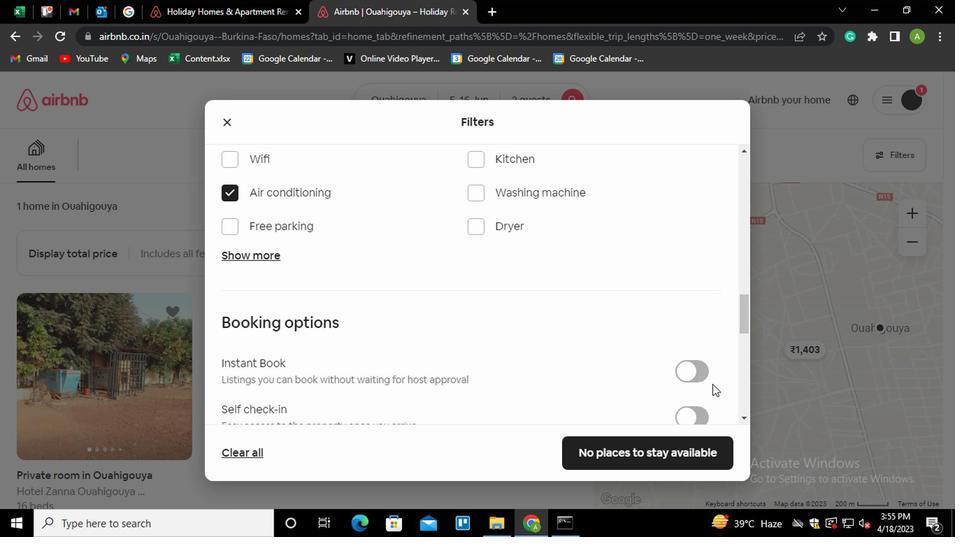 
Action: Mouse moved to (686, 277)
Screenshot: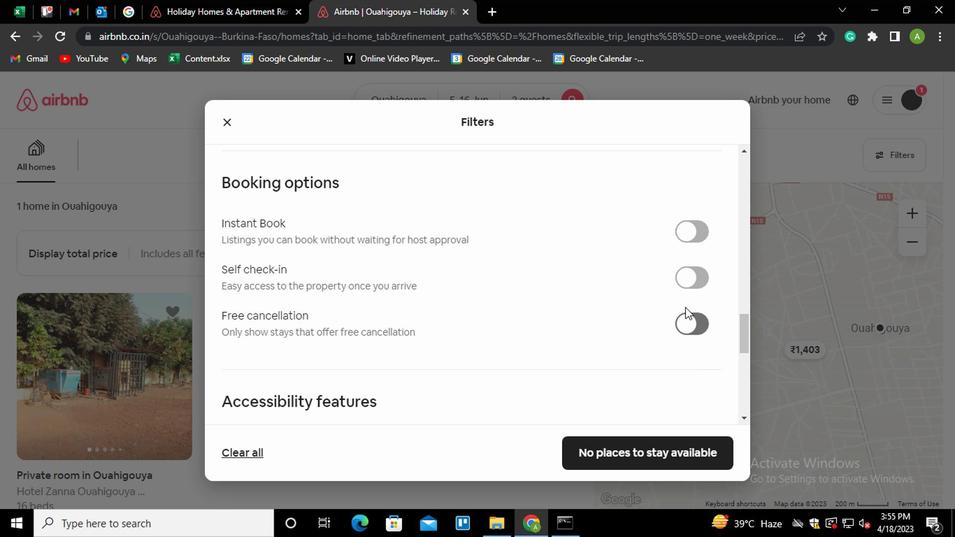 
Action: Mouse pressed left at (686, 277)
Screenshot: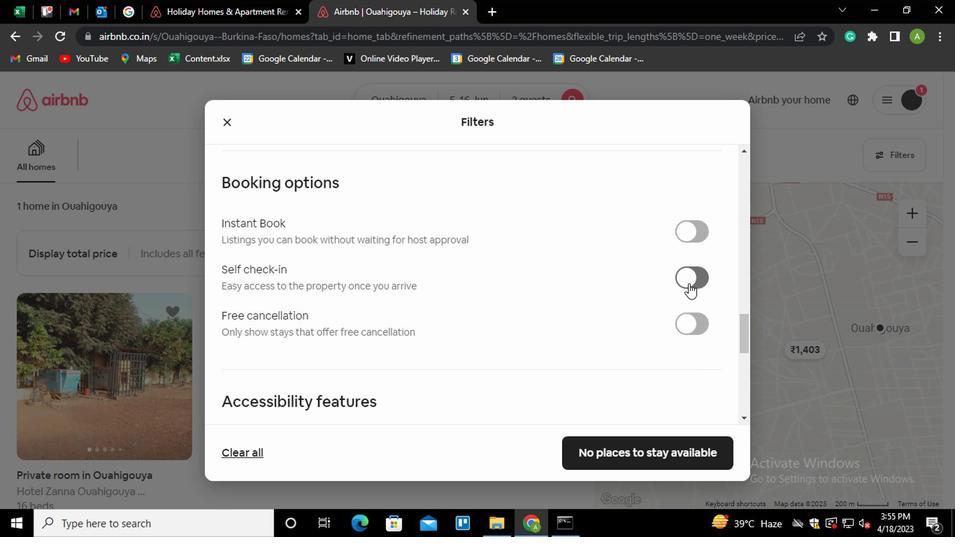 
Action: Mouse moved to (618, 309)
Screenshot: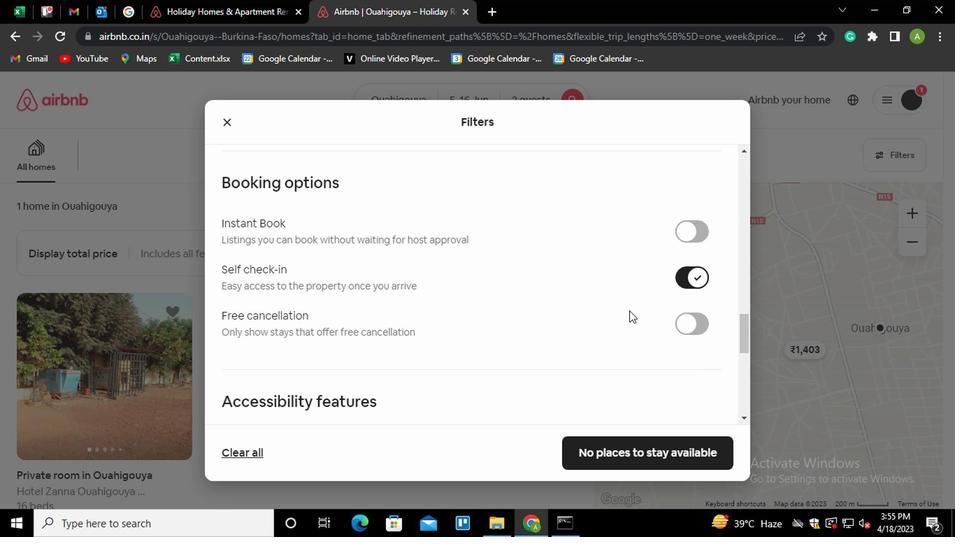 
Action: Mouse scrolled (618, 309) with delta (0, 0)
Screenshot: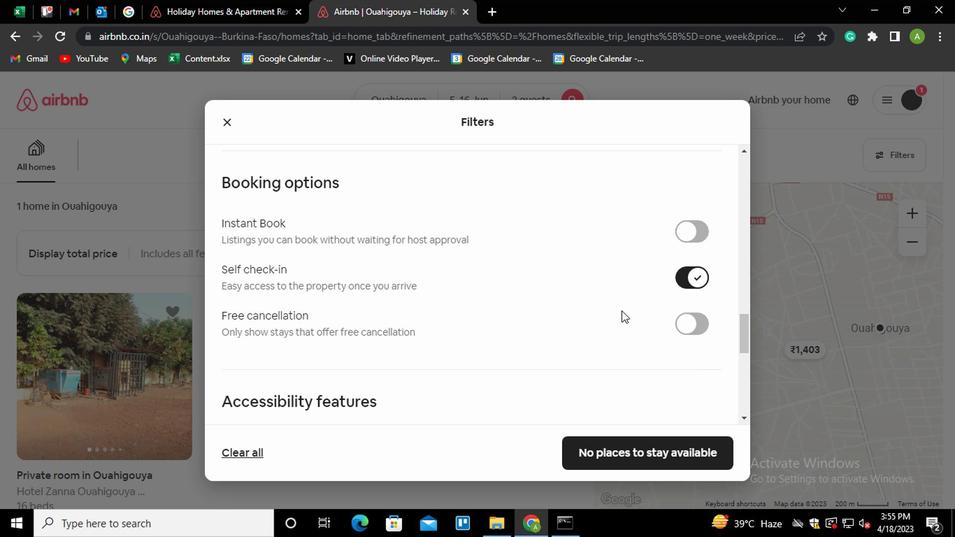 
Action: Mouse moved to (618, 309)
Screenshot: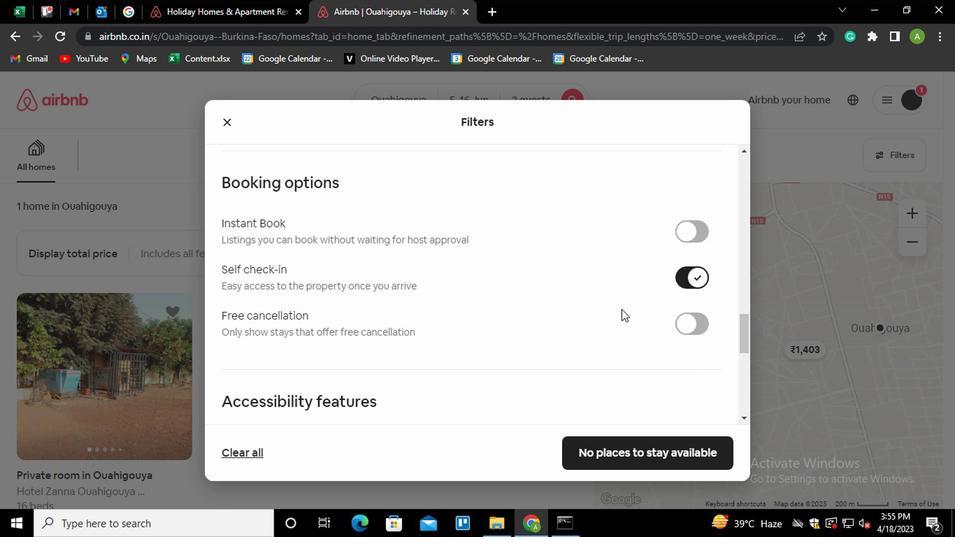 
Action: Mouse scrolled (618, 308) with delta (0, 0)
Screenshot: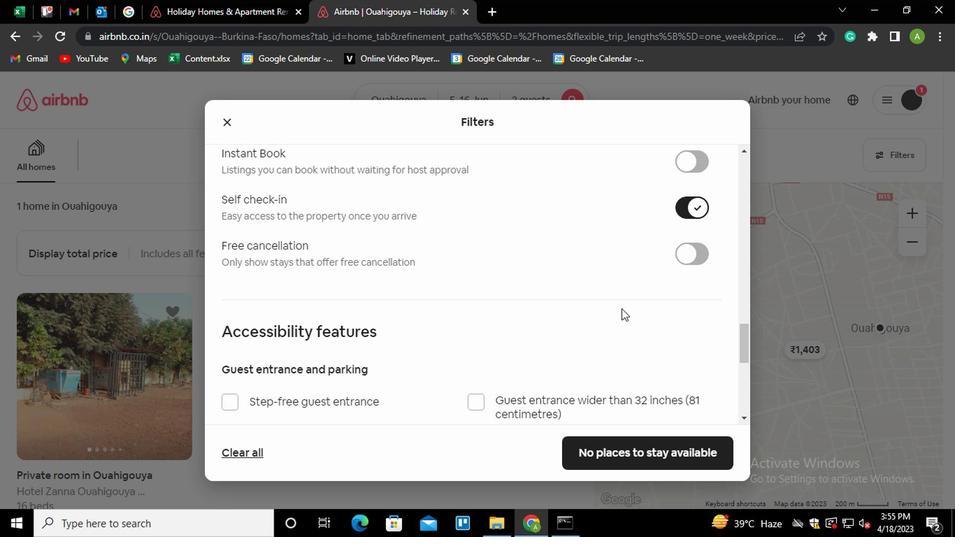 
Action: Mouse scrolled (618, 308) with delta (0, 0)
Screenshot: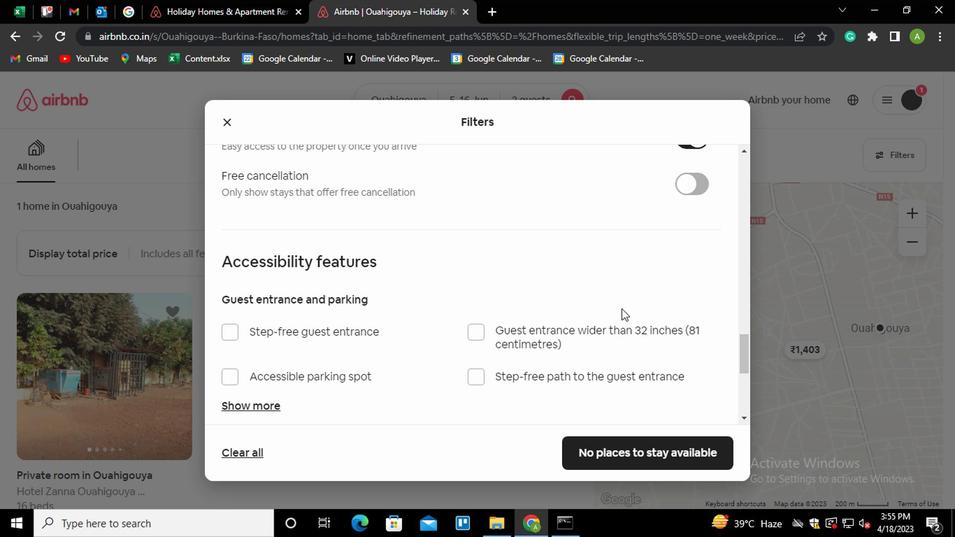 
Action: Mouse scrolled (618, 308) with delta (0, 0)
Screenshot: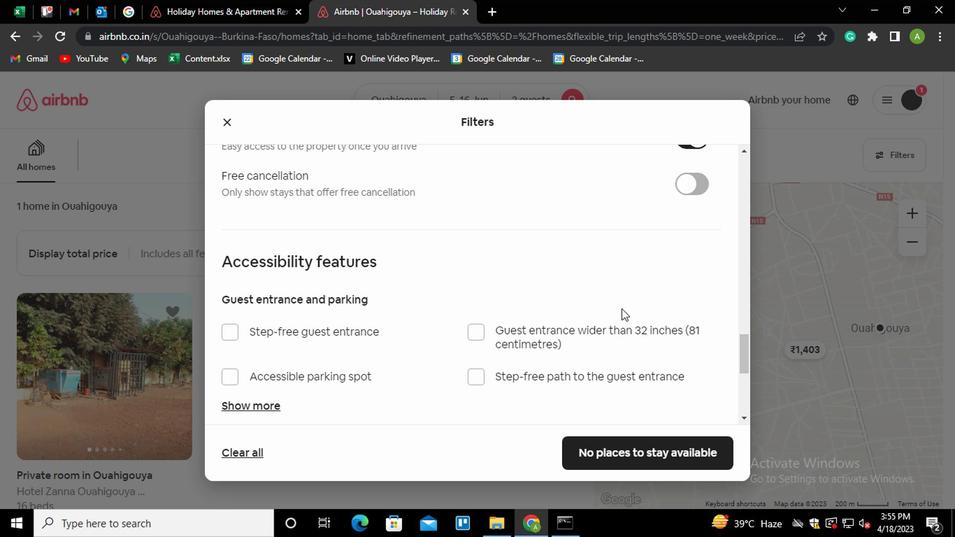 
Action: Mouse scrolled (618, 308) with delta (0, 0)
Screenshot: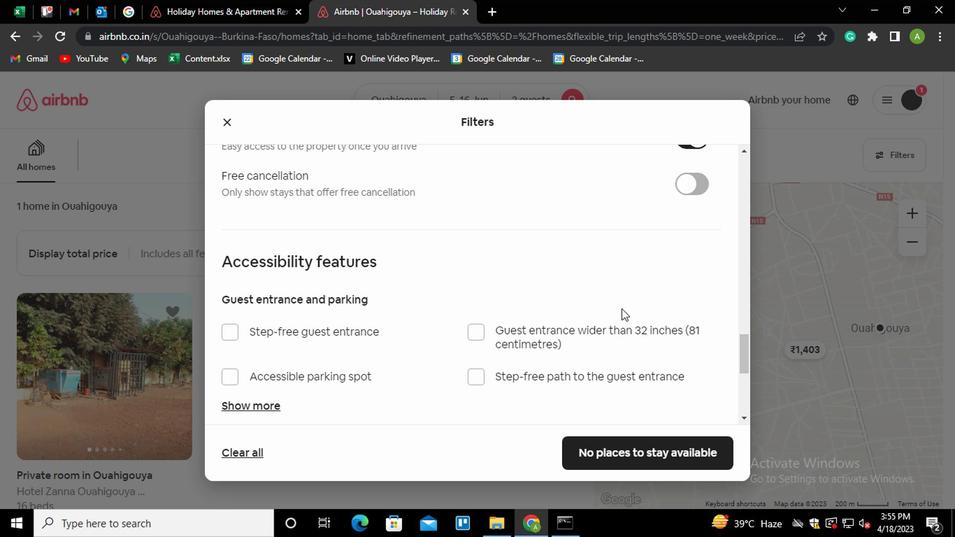 
Action: Mouse scrolled (618, 308) with delta (0, 0)
Screenshot: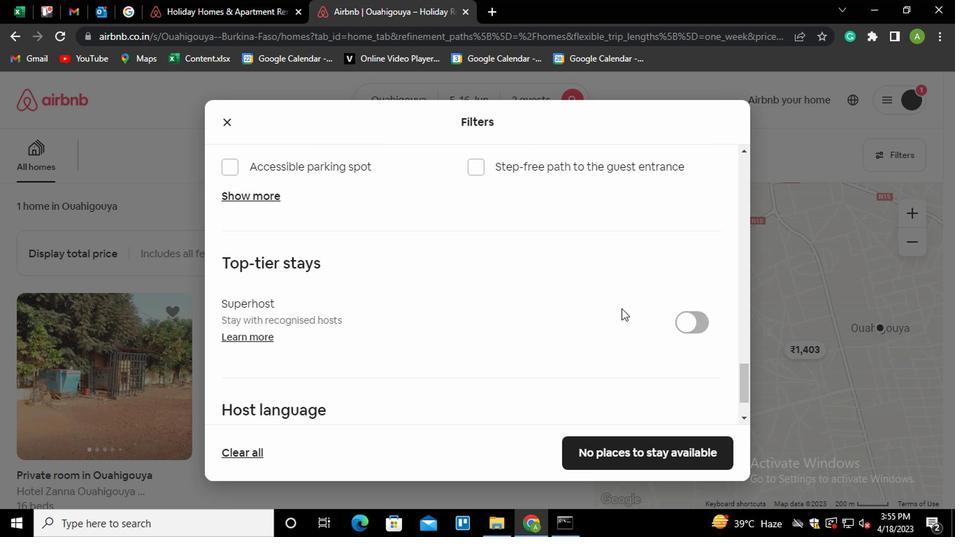 
Action: Mouse scrolled (618, 308) with delta (0, 0)
Screenshot: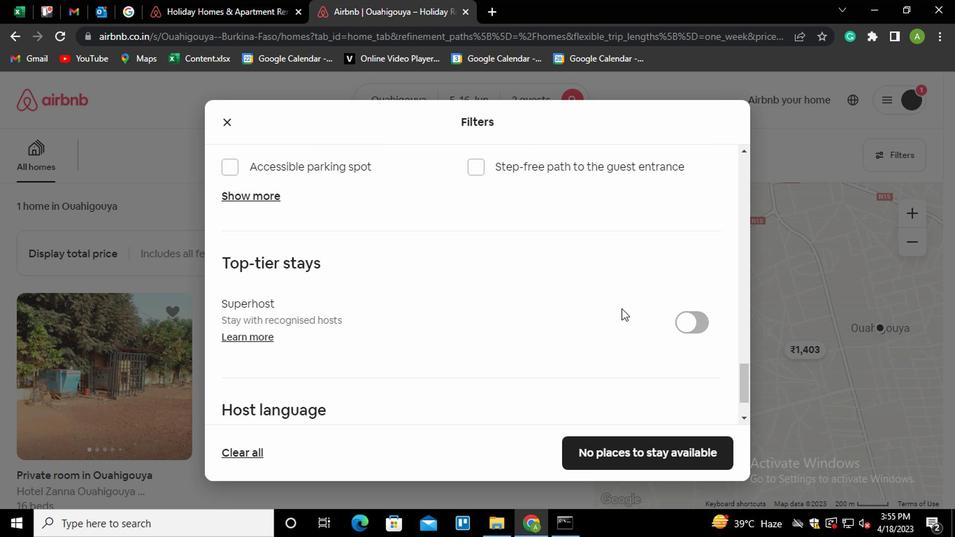 
Action: Mouse scrolled (618, 308) with delta (0, 0)
Screenshot: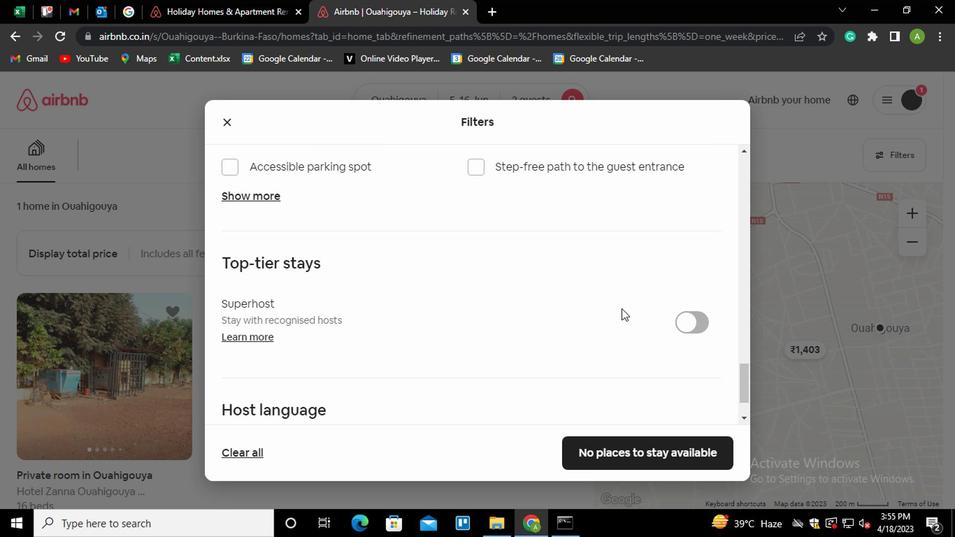
Action: Mouse moved to (251, 374)
Screenshot: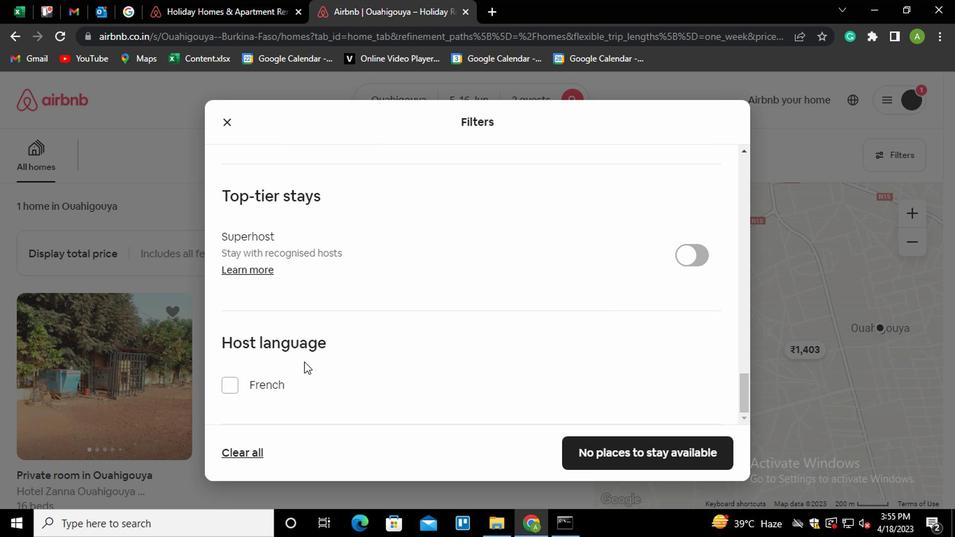 
Action: Mouse scrolled (251, 375) with delta (0, 0)
Screenshot: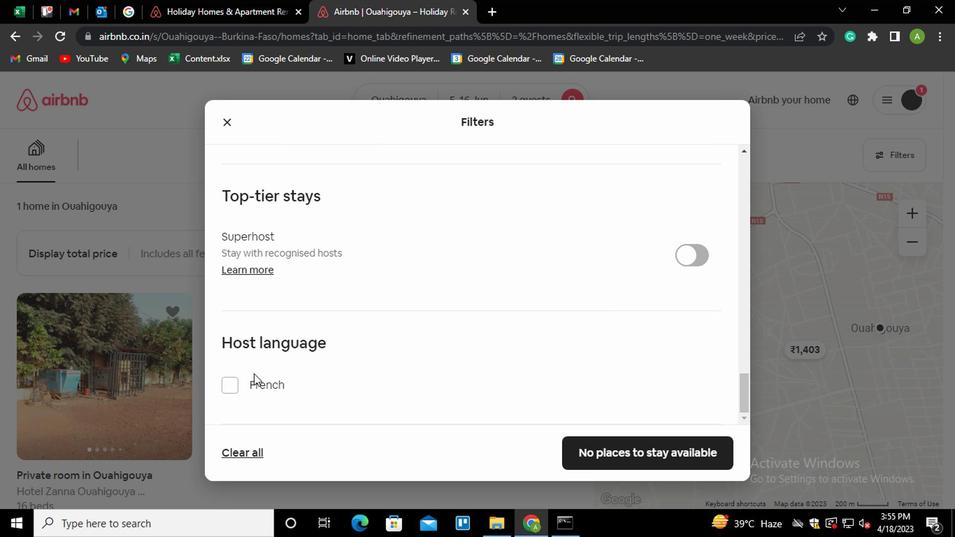 
Action: Mouse scrolled (251, 374) with delta (0, 0)
Screenshot: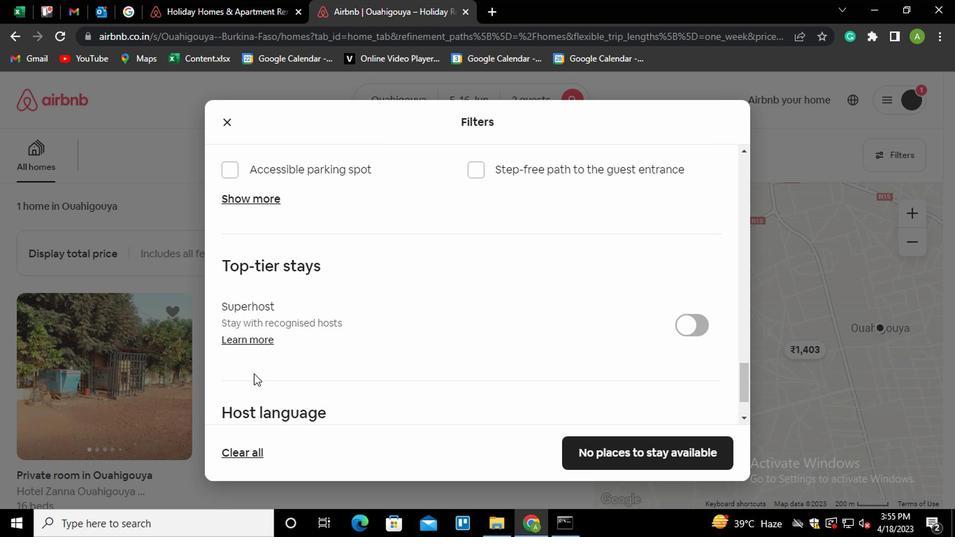 
Action: Mouse scrolled (251, 374) with delta (0, 0)
Screenshot: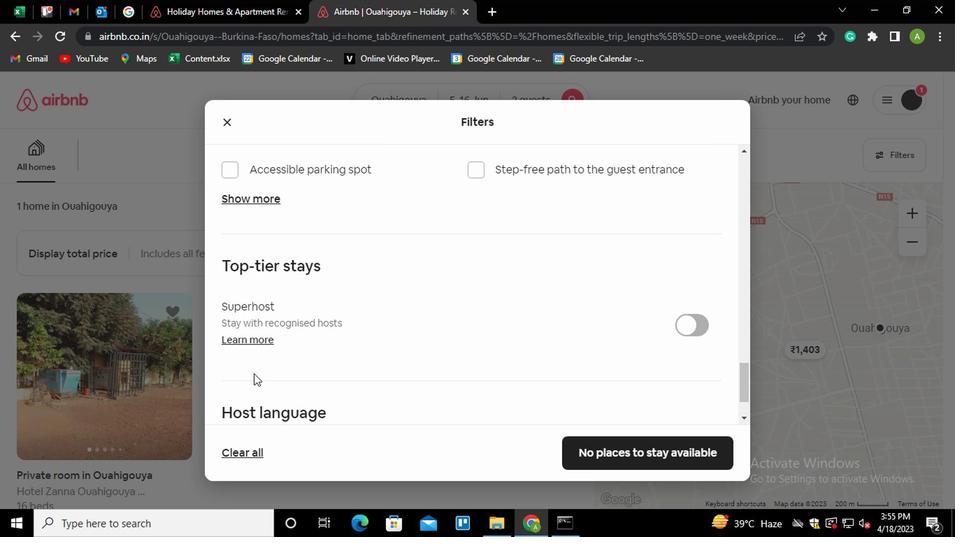 
Action: Mouse scrolled (251, 374) with delta (0, 0)
Screenshot: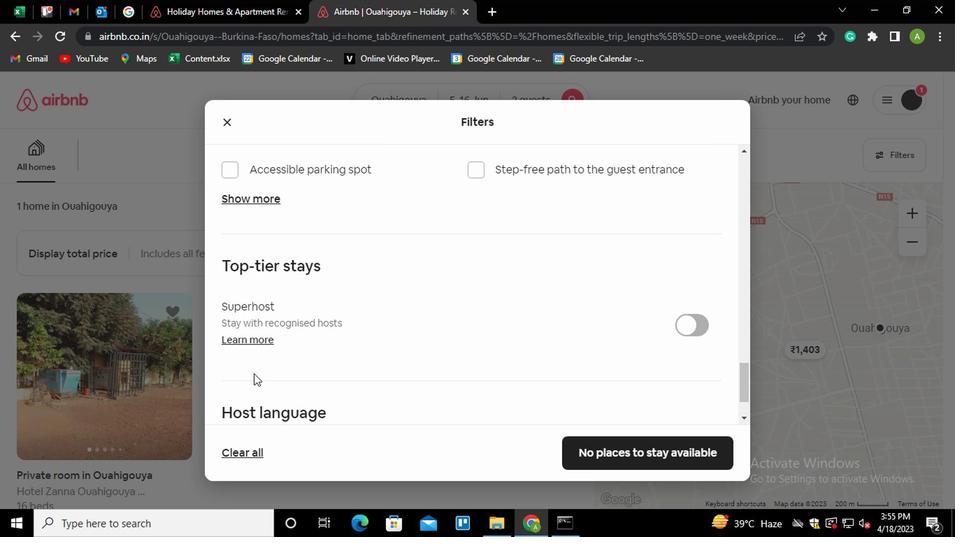 
Action: Mouse scrolled (251, 374) with delta (0, 0)
Screenshot: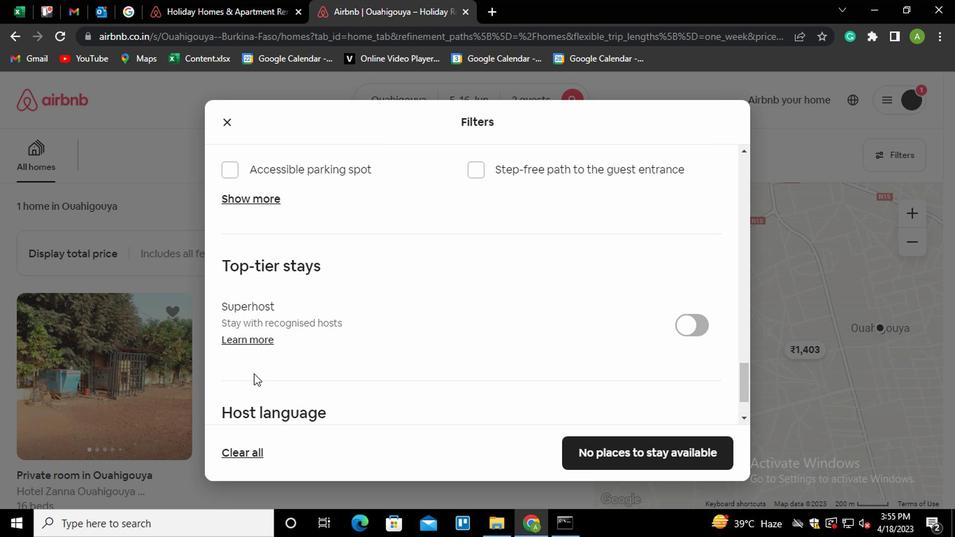 
Action: Mouse moved to (621, 442)
Screenshot: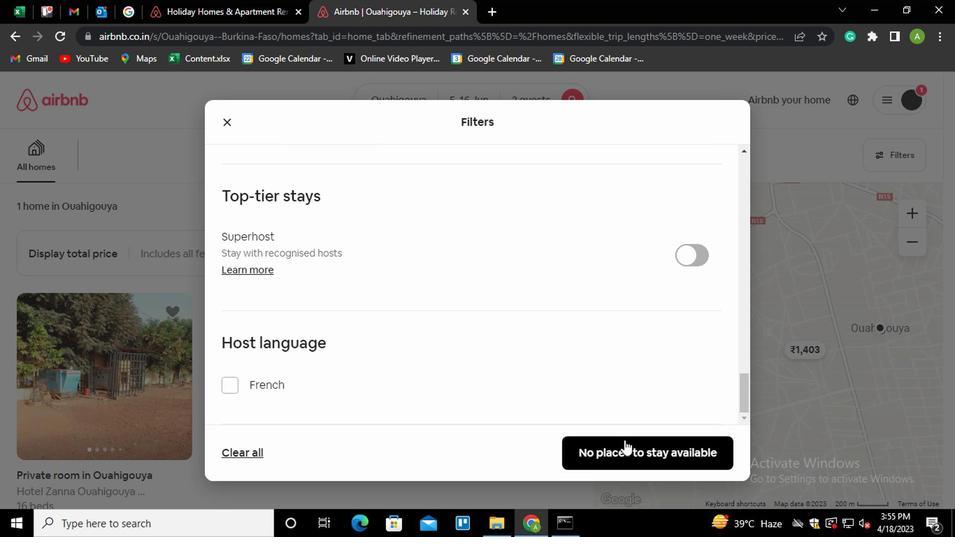 
Action: Mouse pressed left at (621, 442)
Screenshot: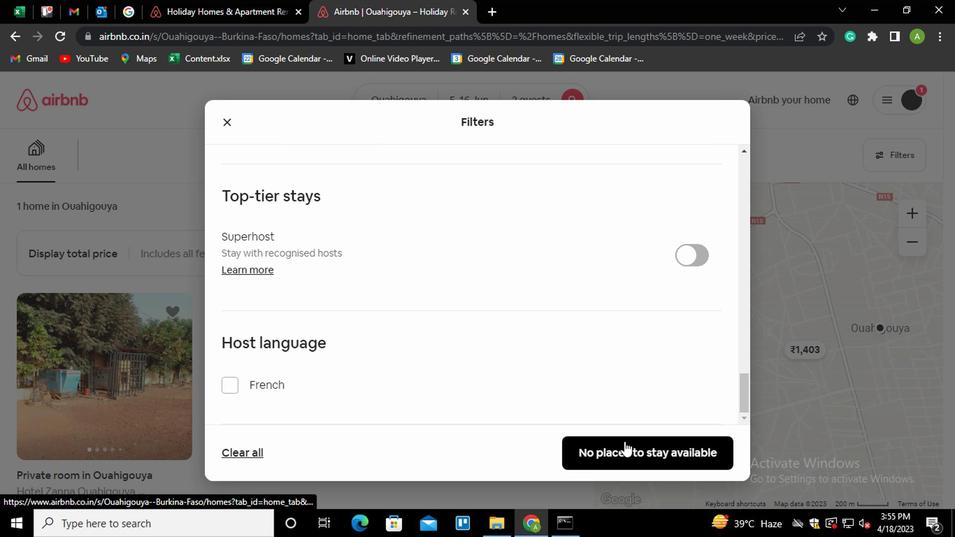 
Action: Mouse moved to (621, 442)
Screenshot: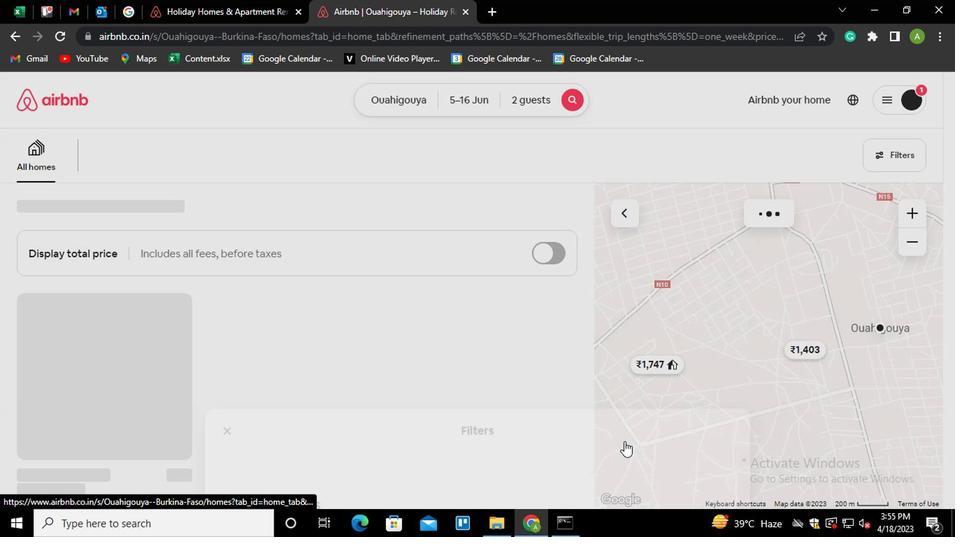 
